 Task: Display the picks of the 2022 Victory Lane Racing NASCAR Cup Series for the race "Drydene 400" on the track "Dover".
Action: Mouse moved to (149, 281)
Screenshot: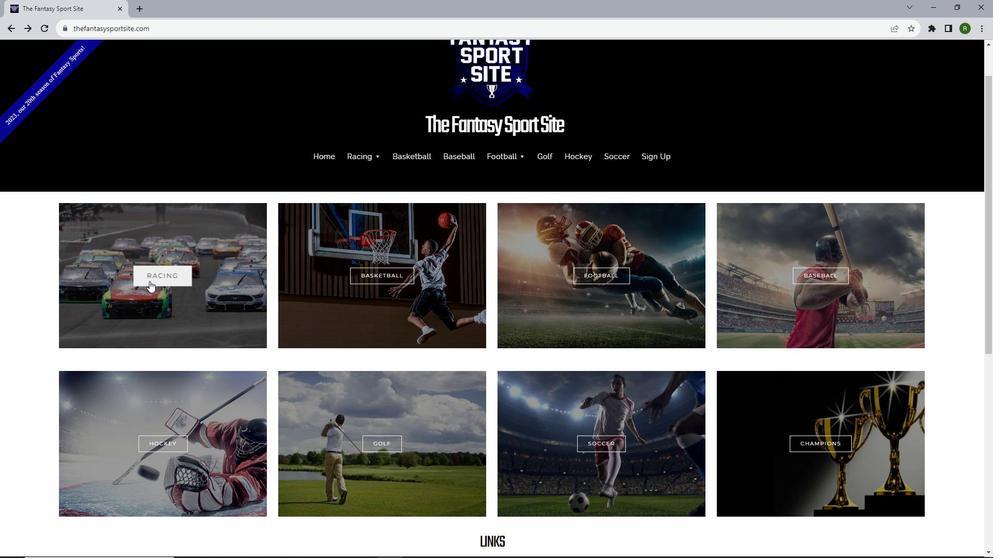 
Action: Mouse pressed left at (149, 281)
Screenshot: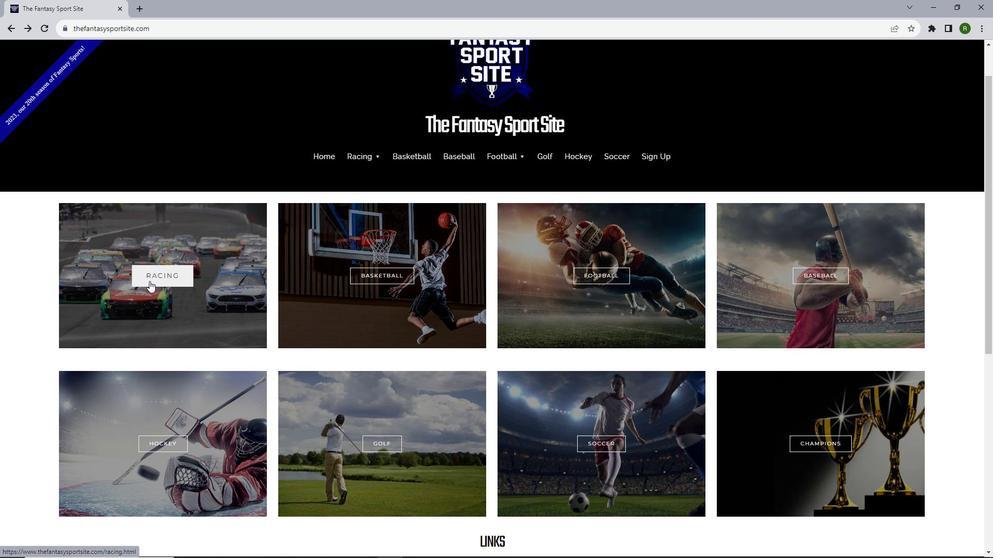
Action: Mouse moved to (226, 454)
Screenshot: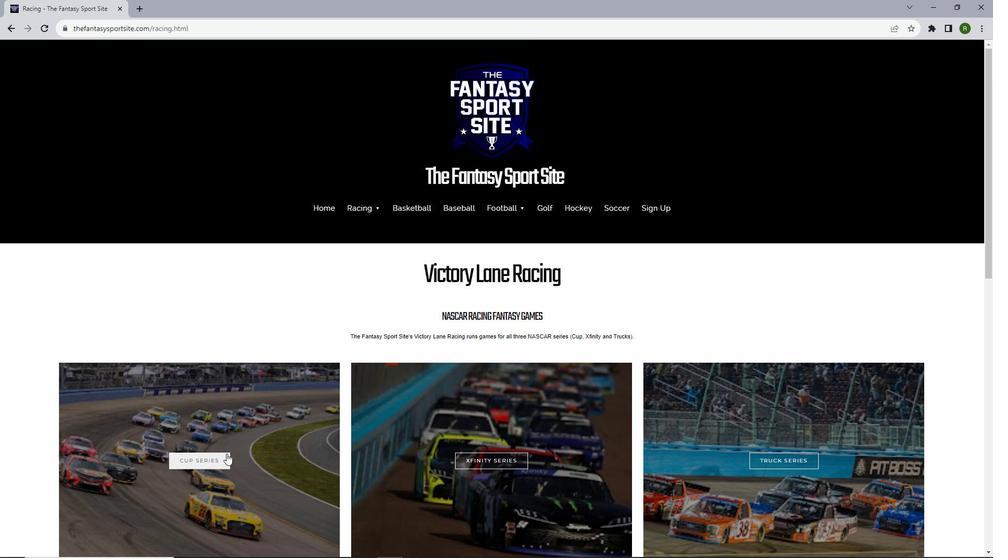 
Action: Mouse pressed left at (226, 454)
Screenshot: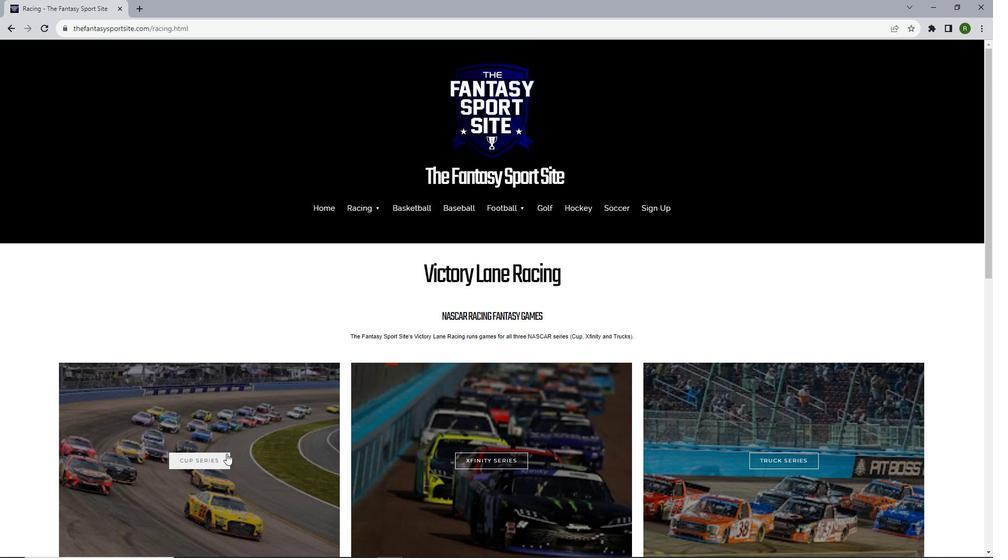 
Action: Mouse moved to (441, 310)
Screenshot: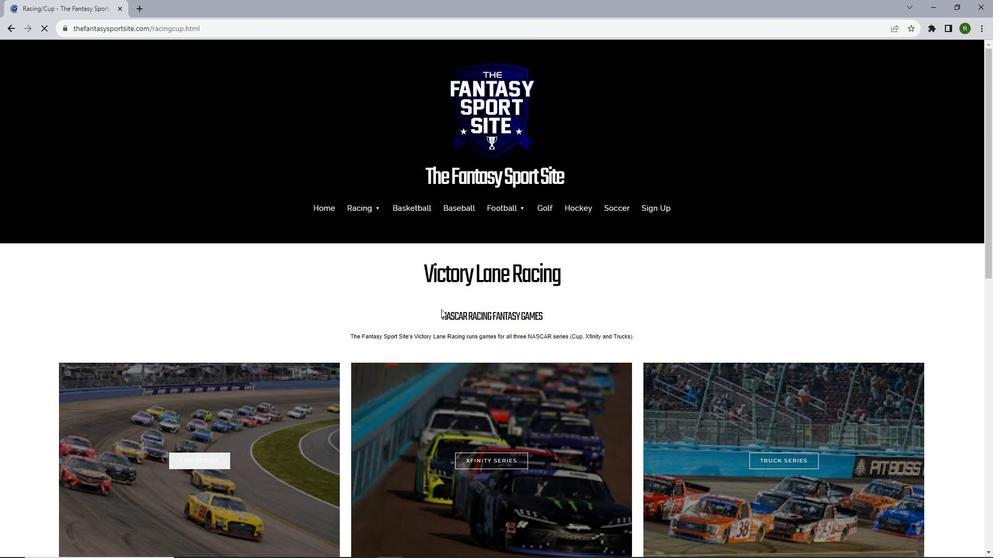 
Action: Mouse scrolled (441, 309) with delta (0, 0)
Screenshot: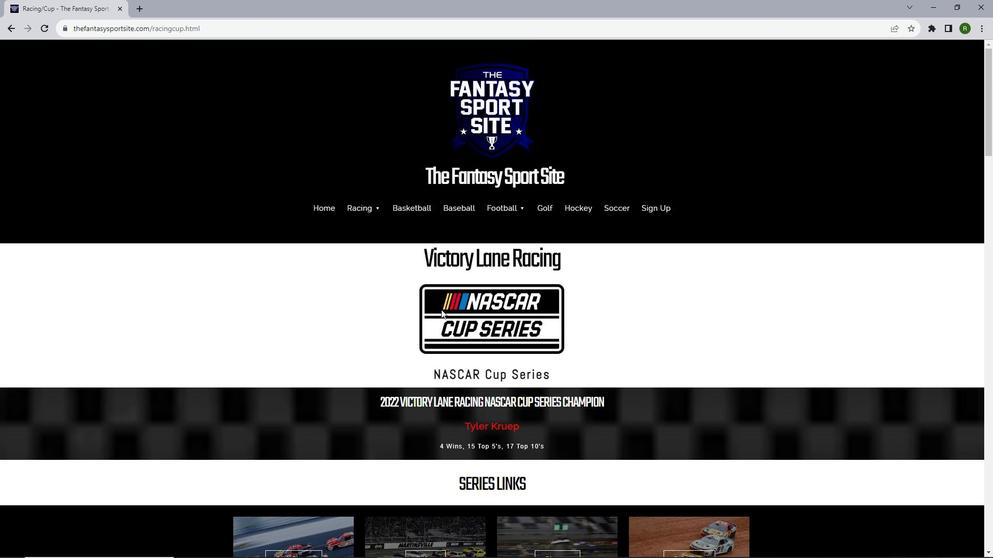 
Action: Mouse scrolled (441, 309) with delta (0, 0)
Screenshot: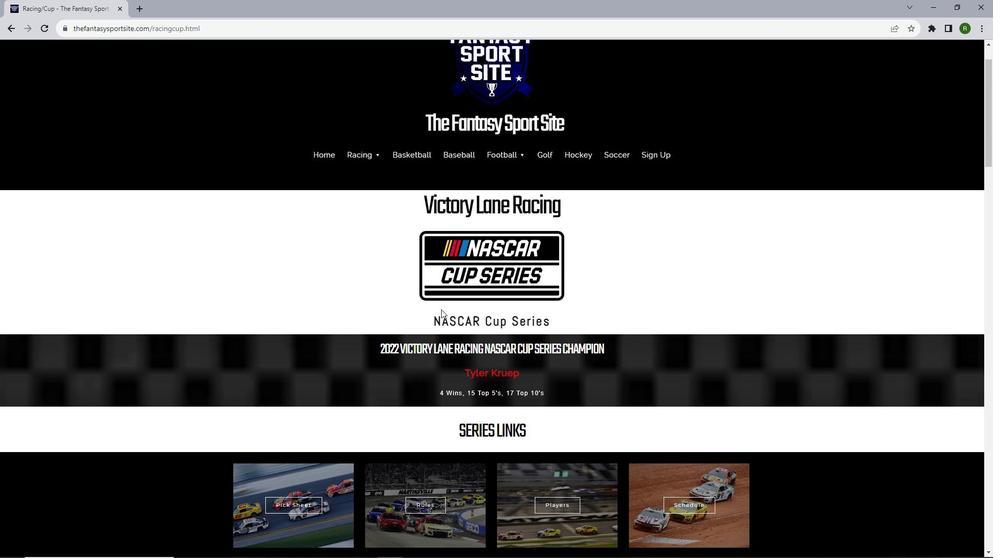 
Action: Mouse scrolled (441, 309) with delta (0, 0)
Screenshot: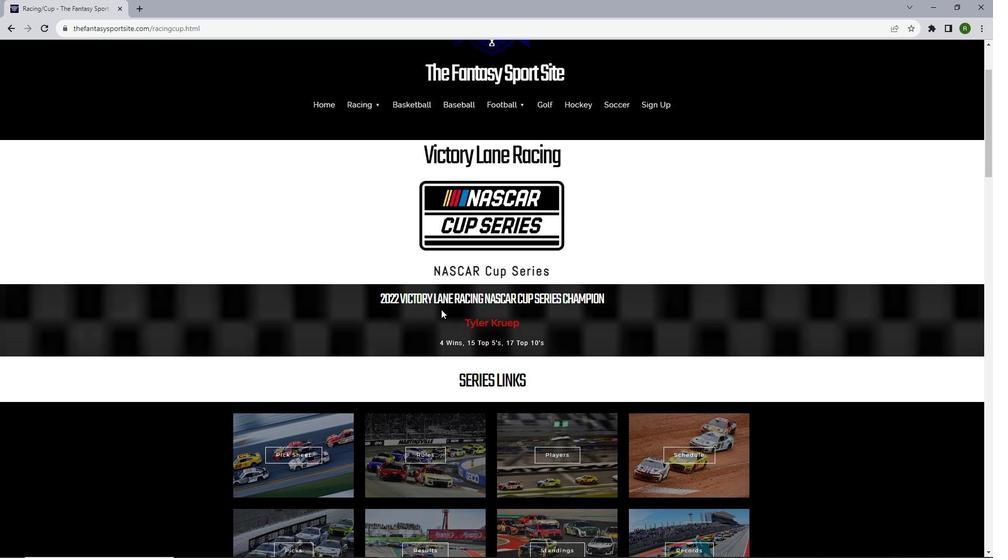 
Action: Mouse scrolled (441, 309) with delta (0, 0)
Screenshot: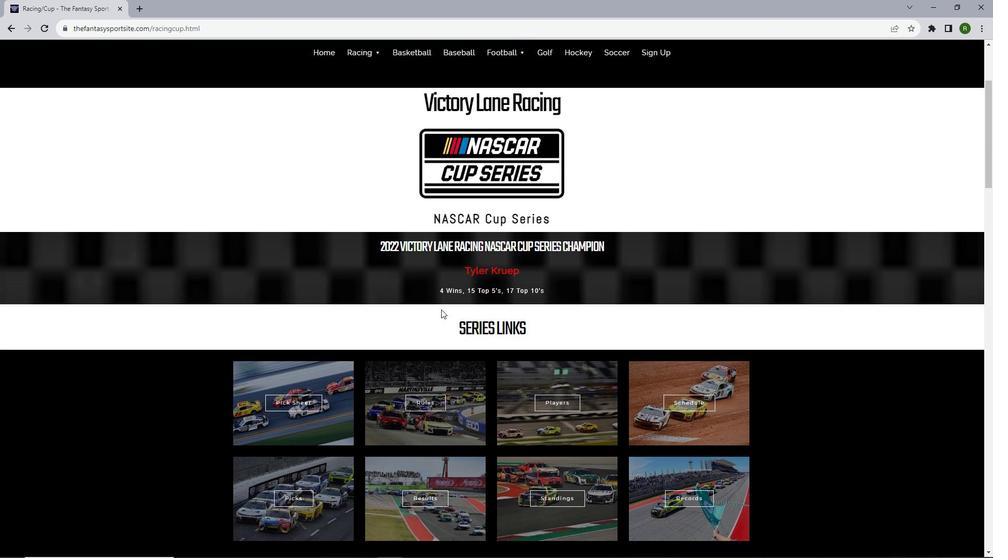 
Action: Mouse scrolled (441, 309) with delta (0, 0)
Screenshot: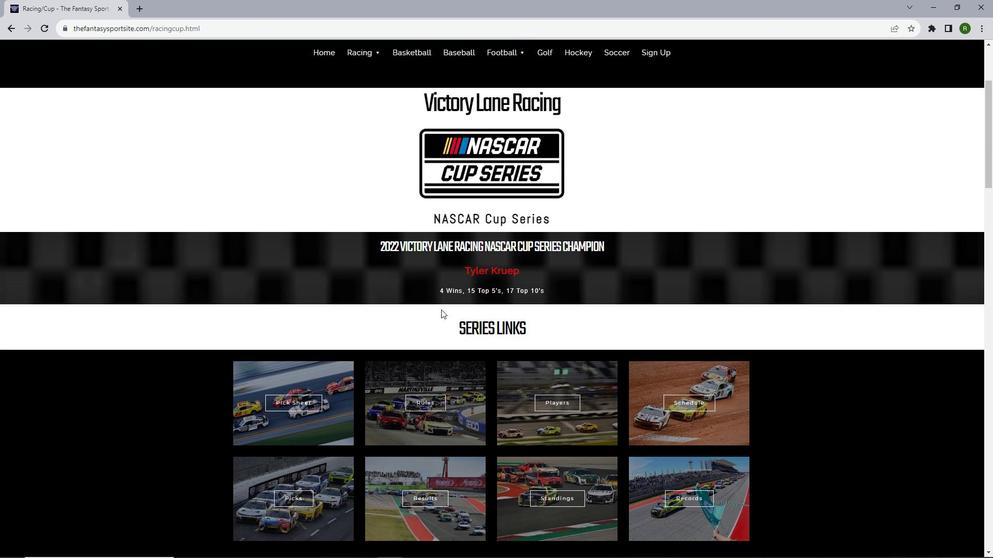 
Action: Mouse moved to (295, 403)
Screenshot: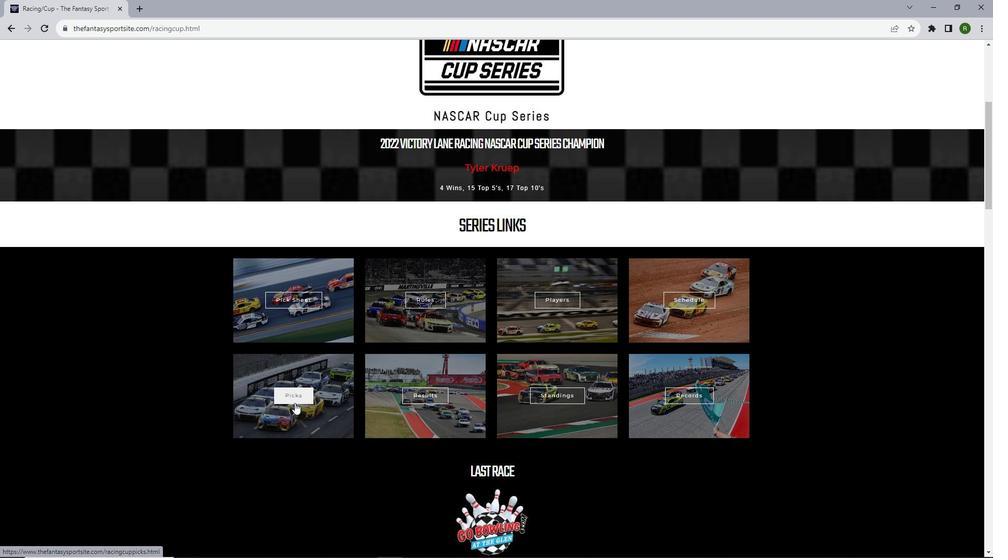 
Action: Mouse pressed left at (295, 403)
Screenshot: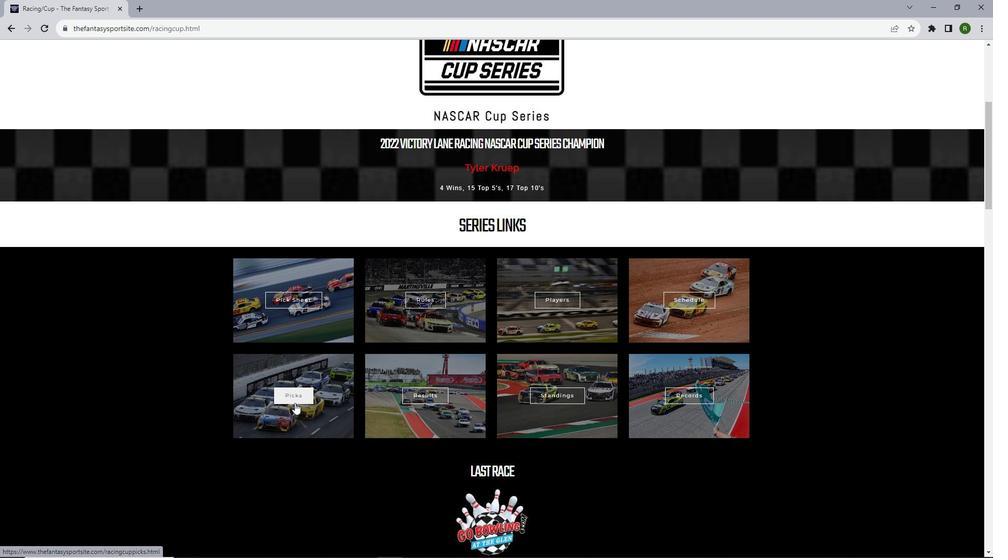 
Action: Mouse moved to (336, 284)
Screenshot: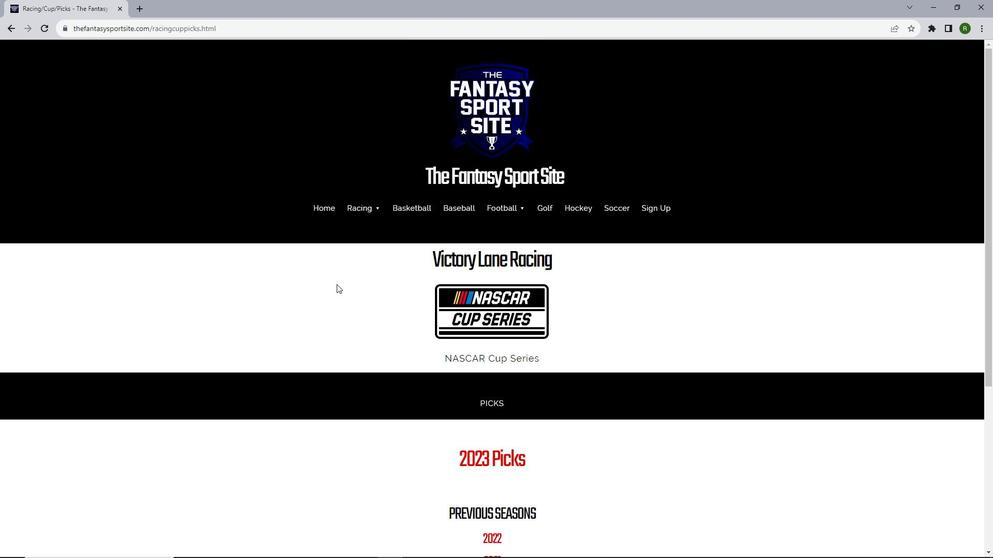 
Action: Mouse scrolled (336, 284) with delta (0, 0)
Screenshot: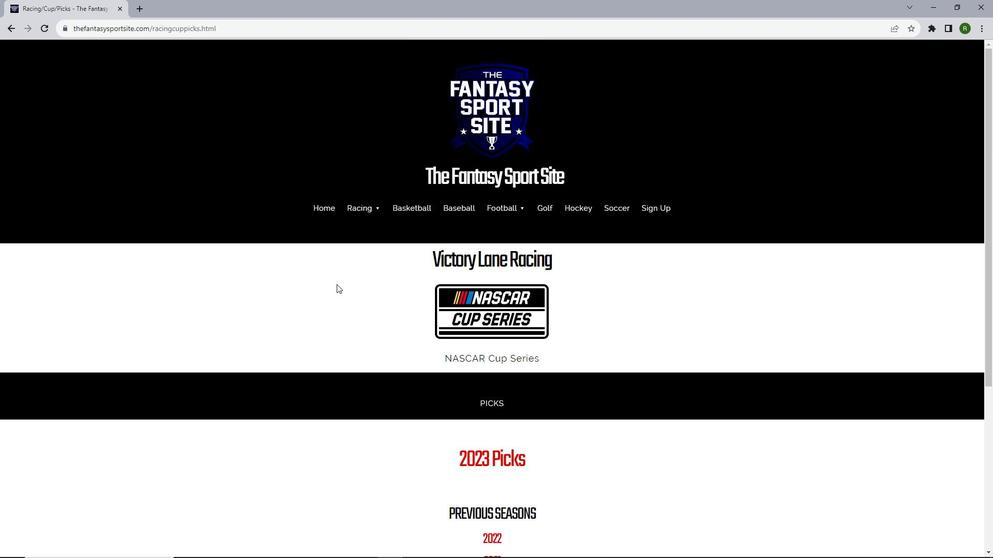 
Action: Mouse moved to (337, 285)
Screenshot: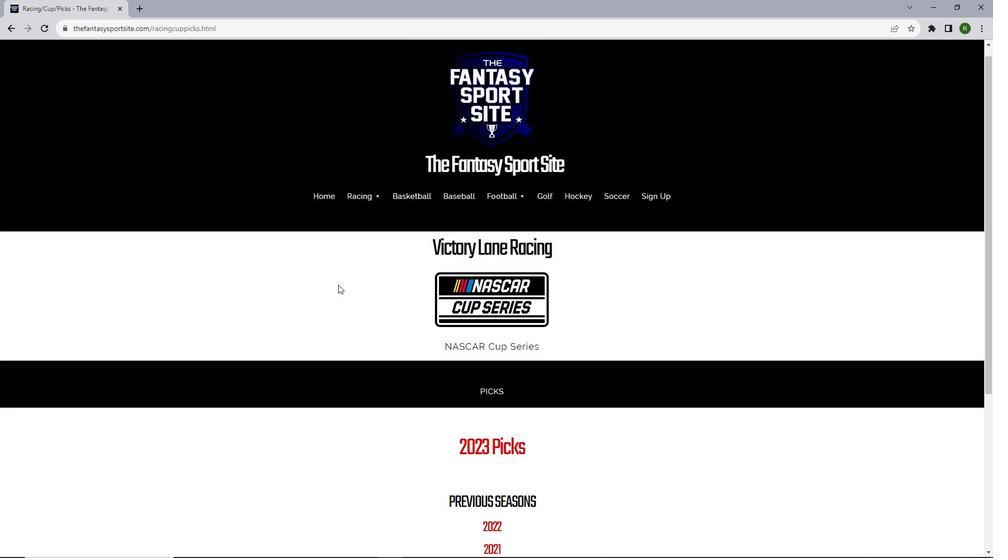 
Action: Mouse scrolled (337, 284) with delta (0, 0)
Screenshot: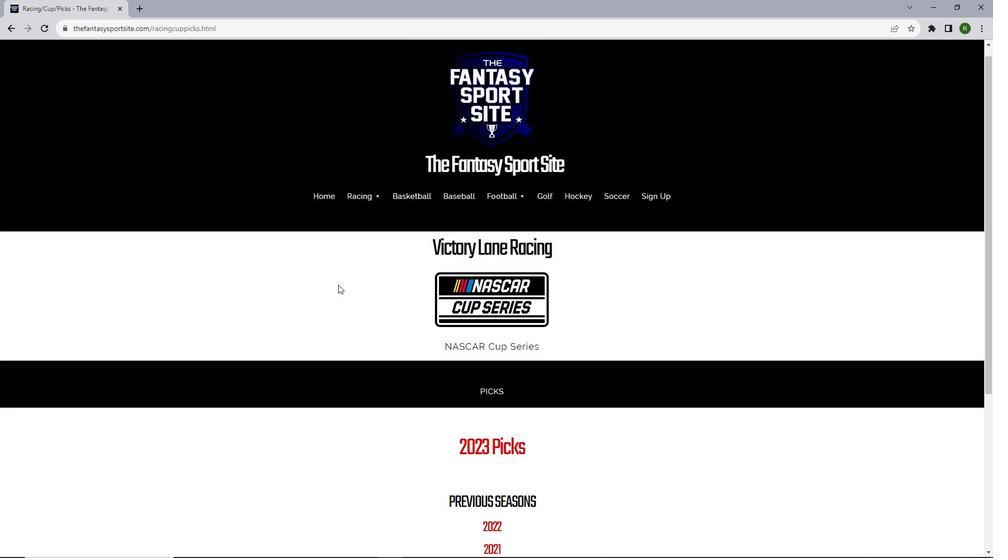 
Action: Mouse moved to (338, 285)
Screenshot: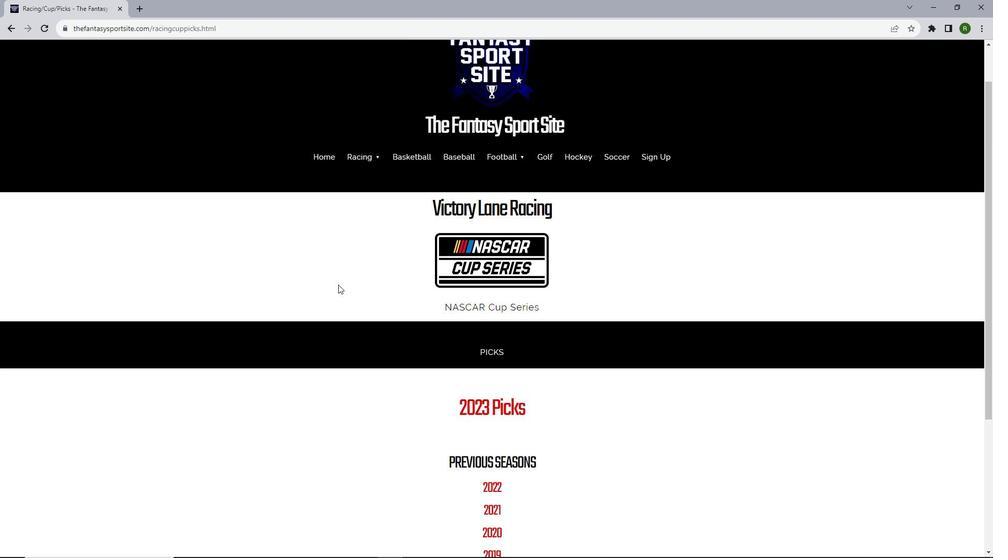 
Action: Mouse scrolled (338, 284) with delta (0, 0)
Screenshot: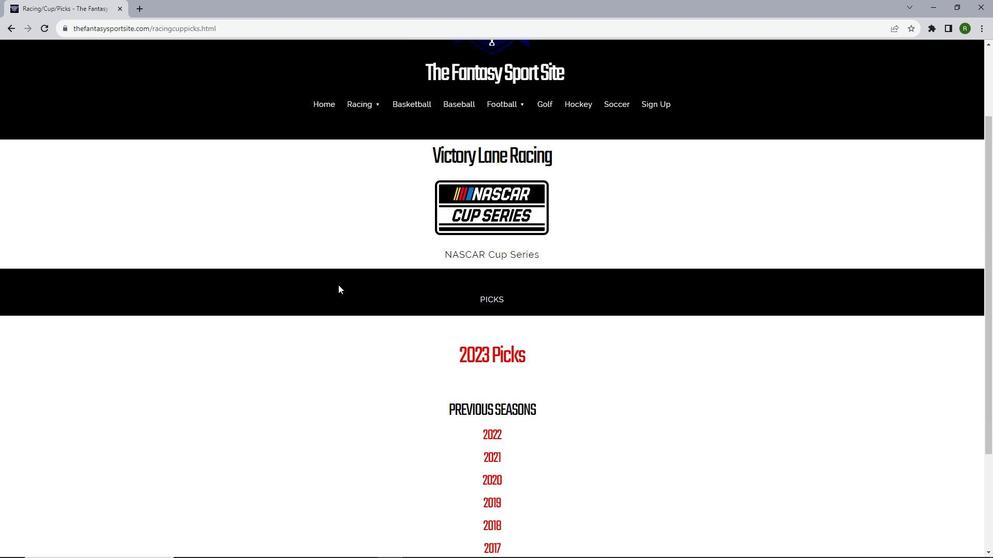 
Action: Mouse scrolled (338, 284) with delta (0, 0)
Screenshot: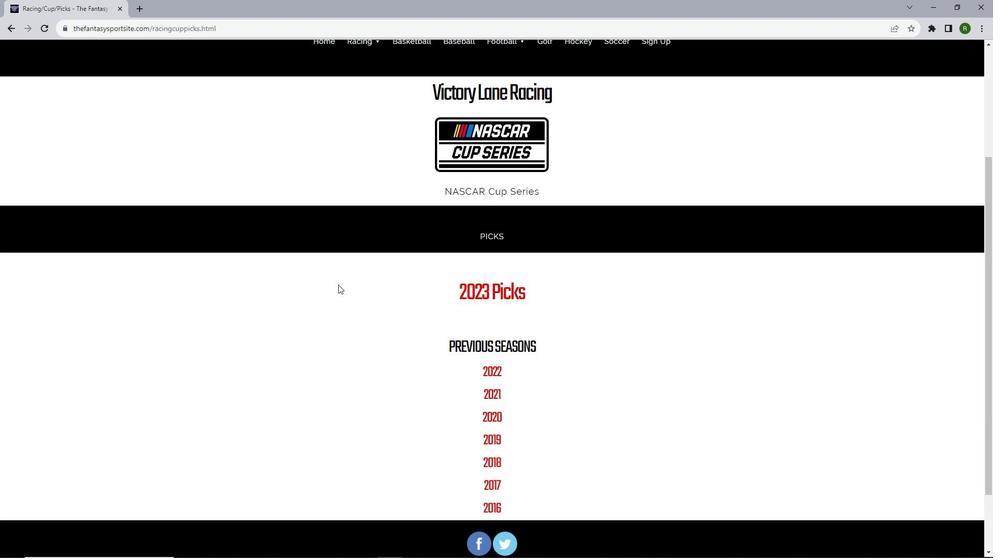 
Action: Mouse moved to (483, 327)
Screenshot: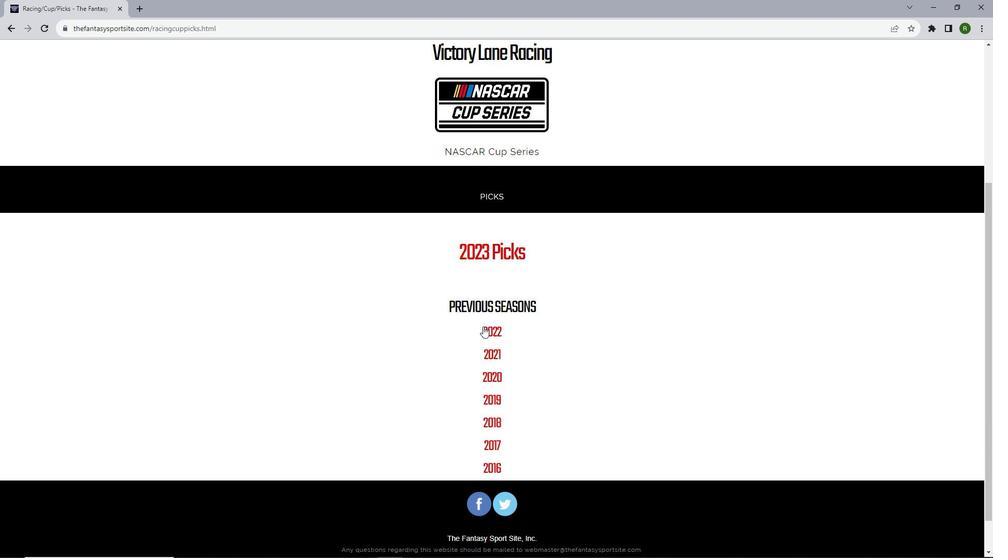 
Action: Mouse pressed left at (483, 327)
Screenshot: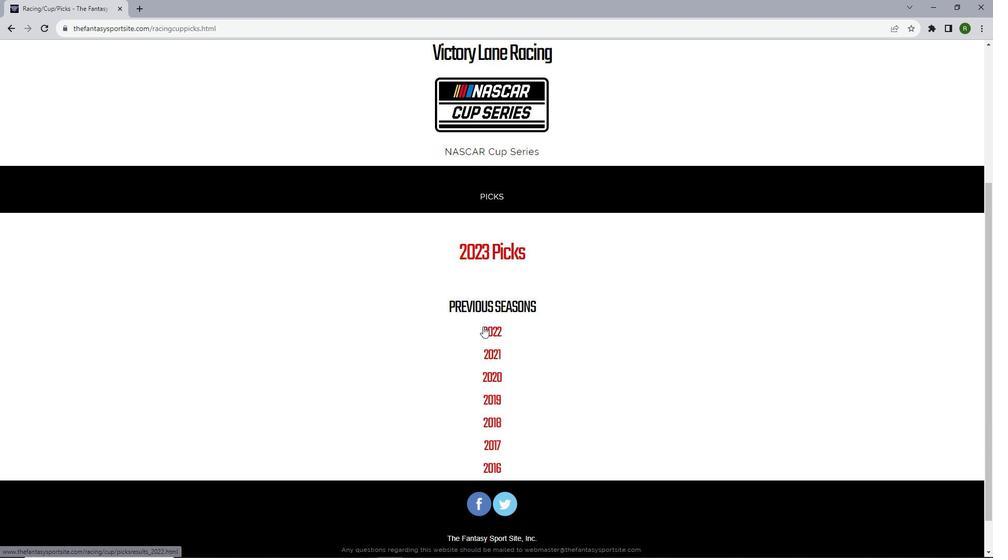 
Action: Mouse moved to (486, 207)
Screenshot: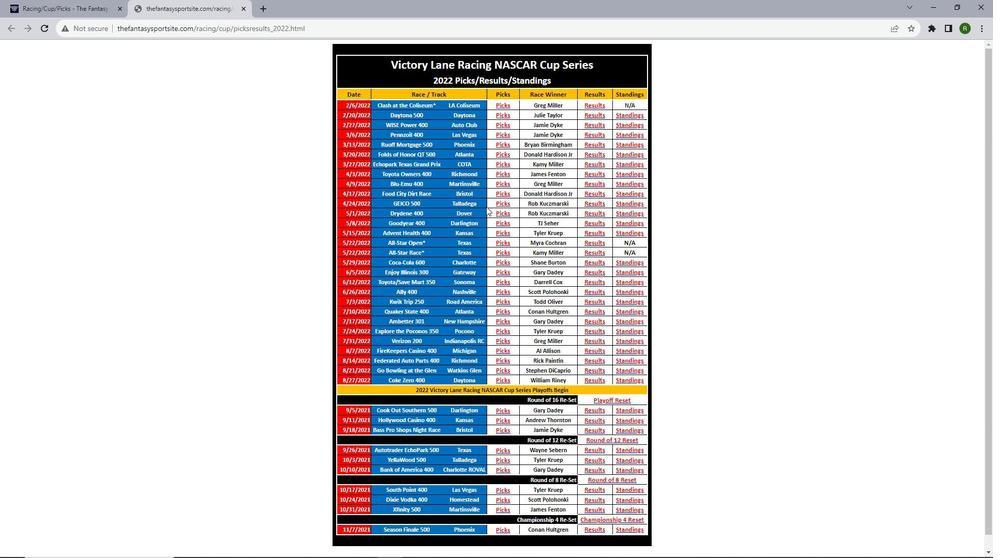 
Action: Mouse scrolled (486, 207) with delta (0, 0)
Screenshot: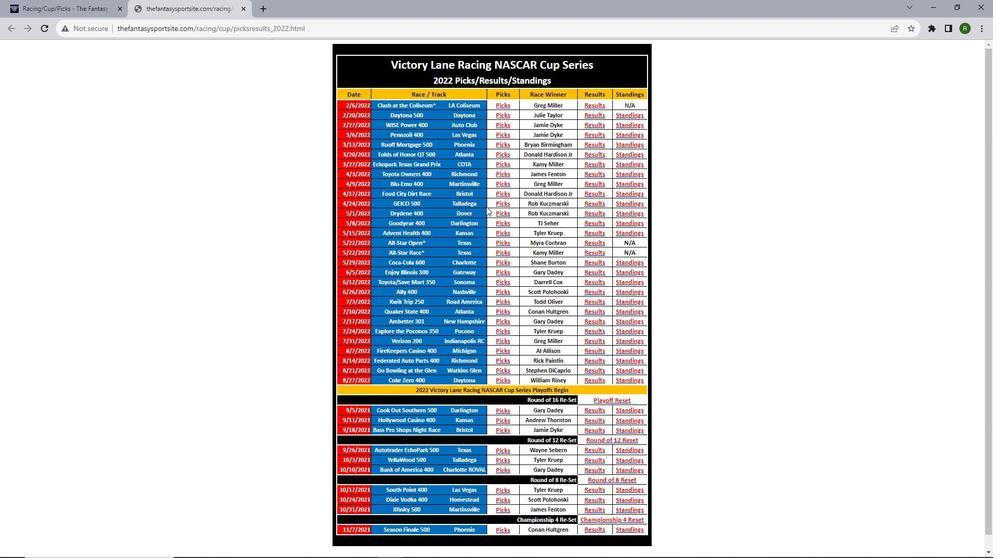 
Action: Mouse scrolled (486, 207) with delta (0, 0)
Screenshot: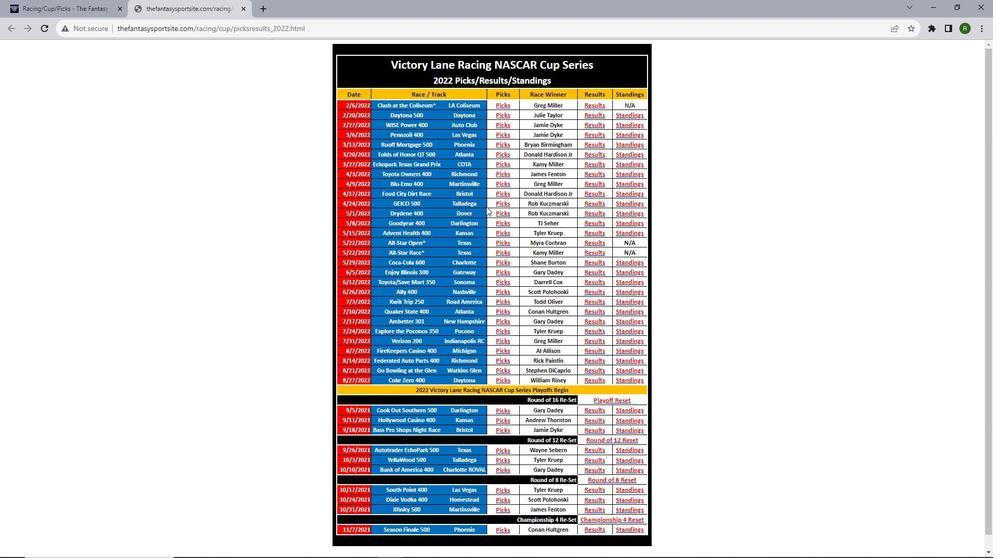 
Action: Mouse moved to (508, 214)
Screenshot: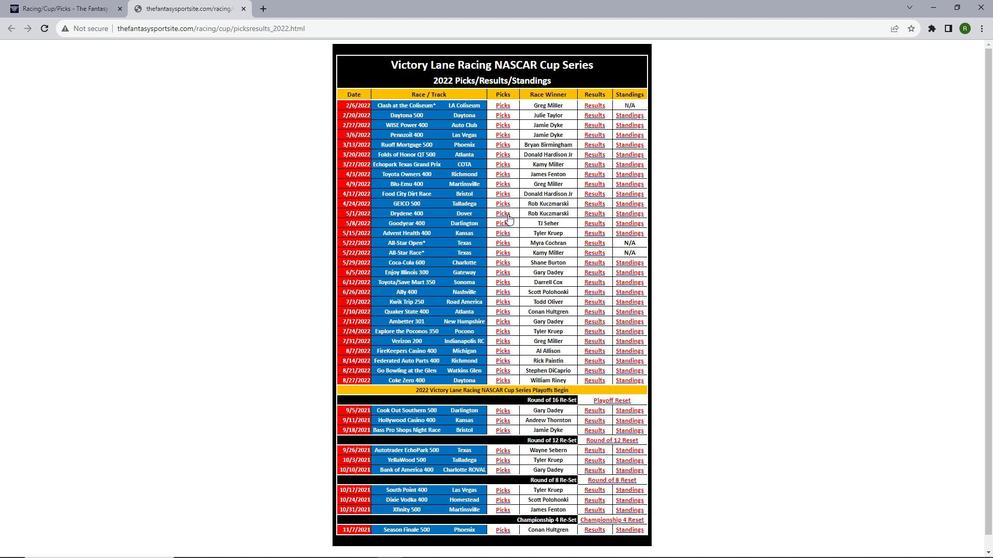
Action: Mouse pressed left at (508, 214)
Screenshot: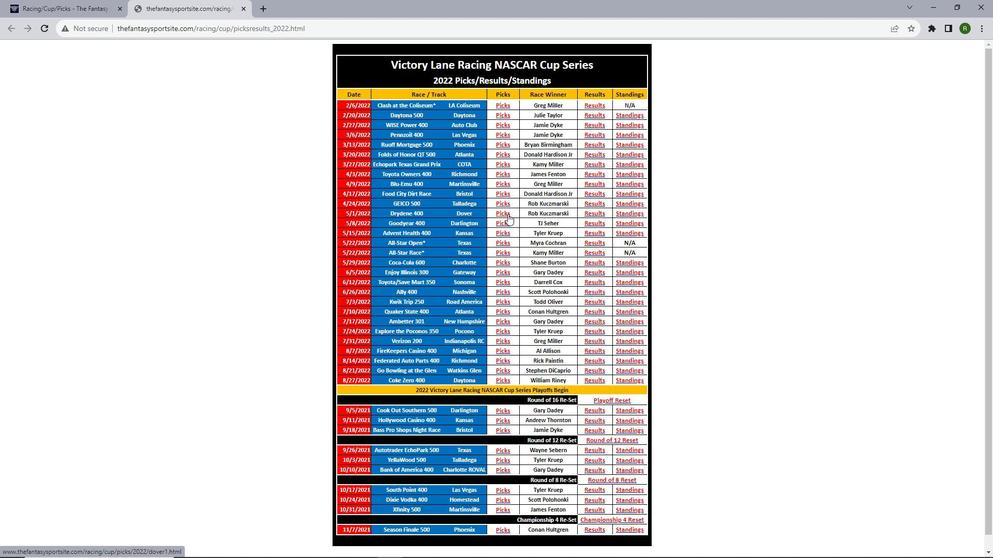 
Action: Mouse scrolled (508, 213) with delta (0, 0)
Screenshot: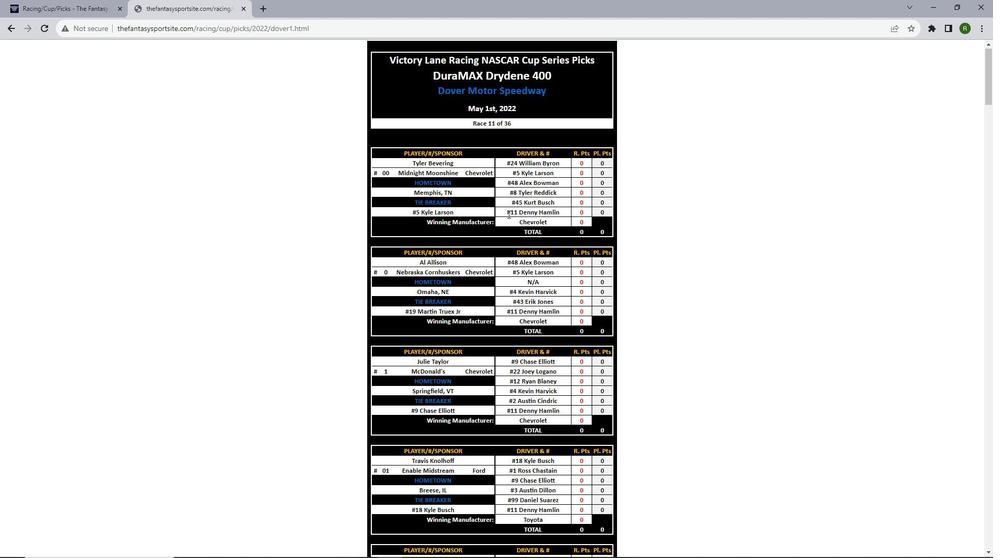 
Action: Mouse scrolled (508, 213) with delta (0, 0)
Screenshot: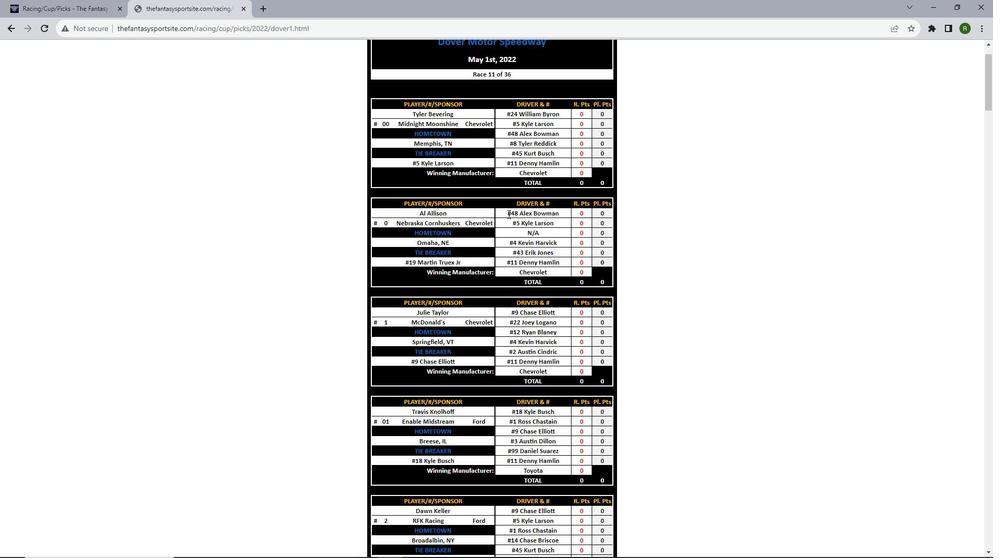 
Action: Mouse scrolled (508, 213) with delta (0, 0)
Screenshot: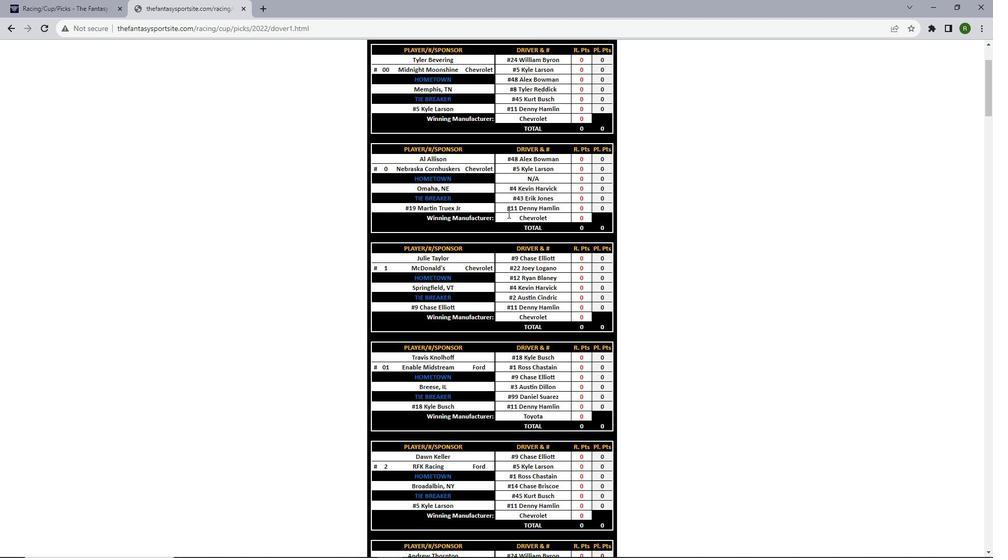 
Action: Mouse scrolled (508, 213) with delta (0, 0)
Screenshot: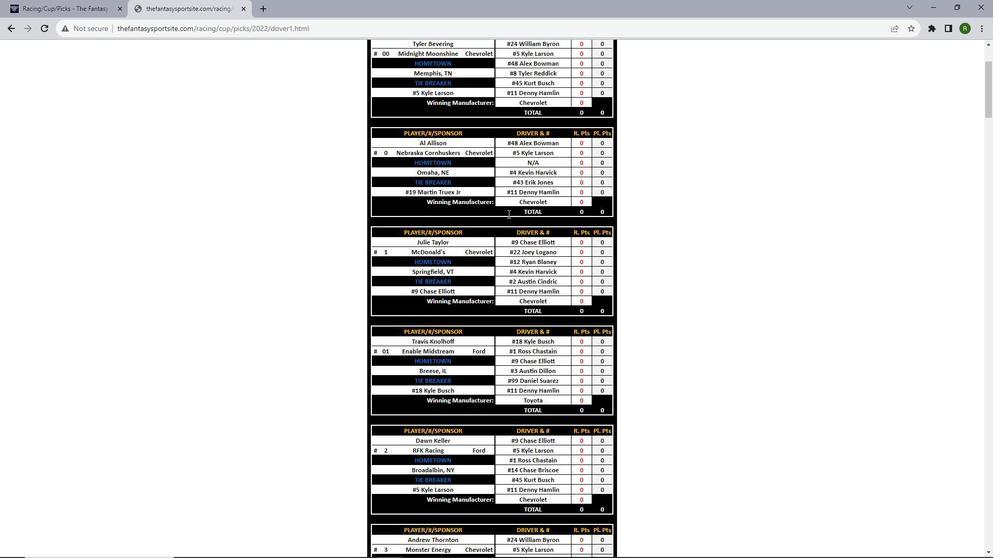 
Action: Mouse scrolled (508, 213) with delta (0, 0)
Screenshot: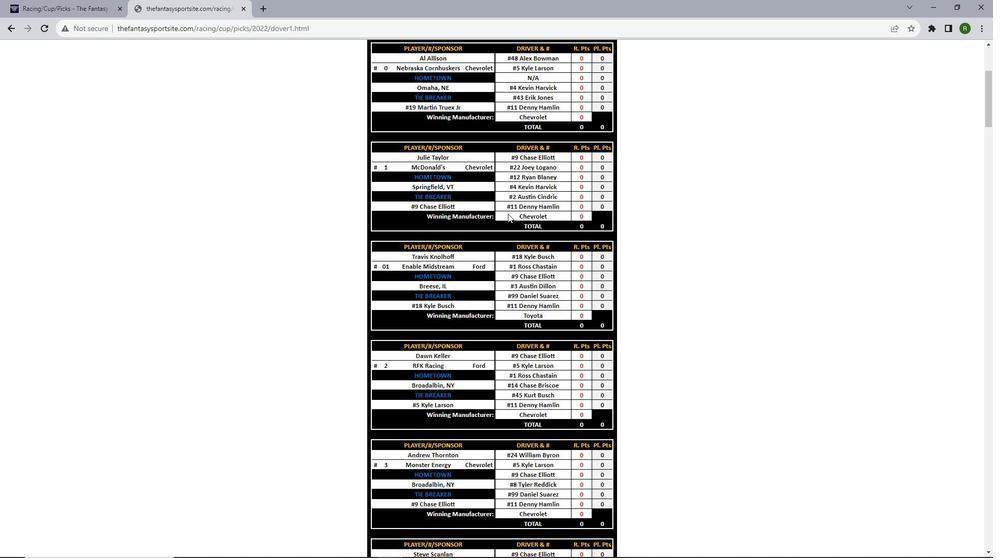 
Action: Mouse scrolled (508, 213) with delta (0, 0)
Screenshot: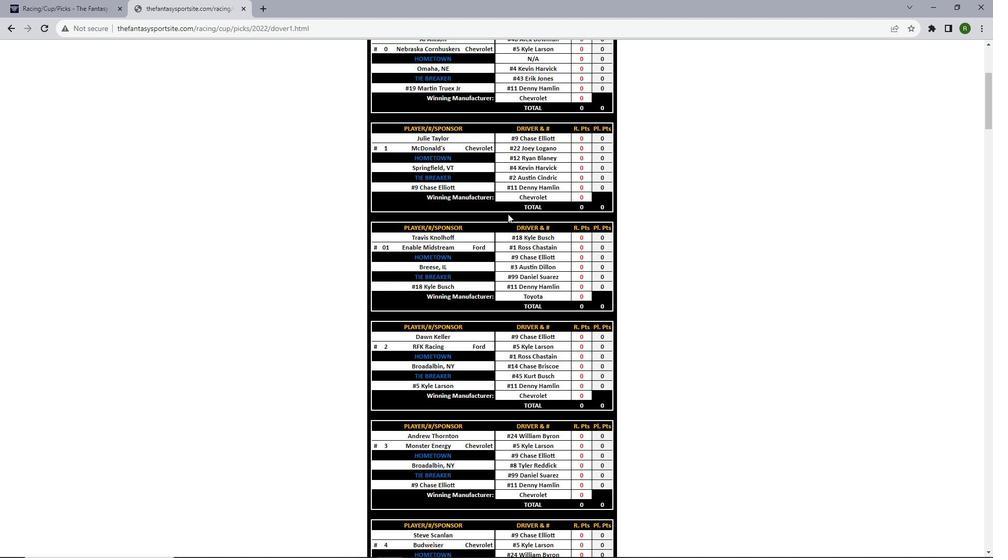 
Action: Mouse scrolled (508, 213) with delta (0, 0)
Screenshot: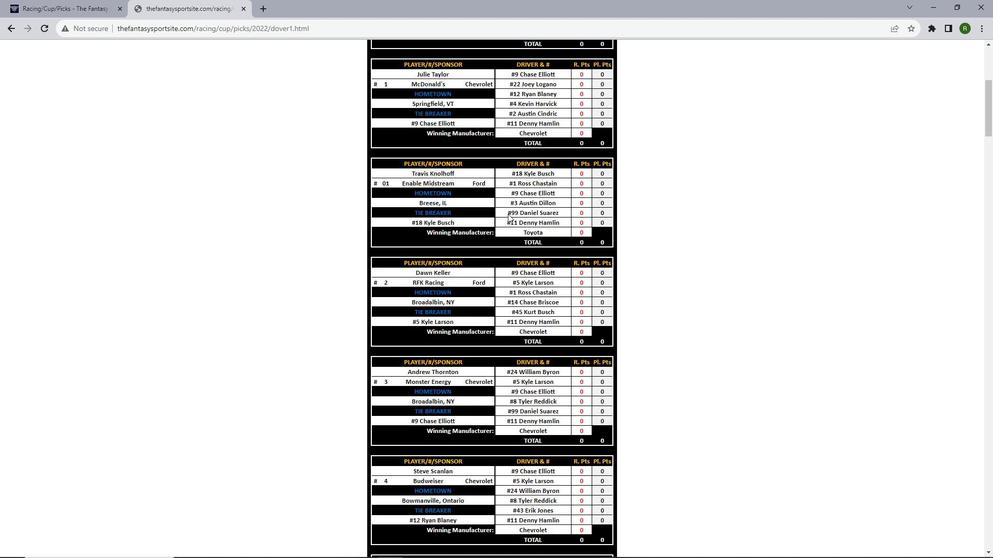 
Action: Mouse scrolled (508, 213) with delta (0, 0)
Screenshot: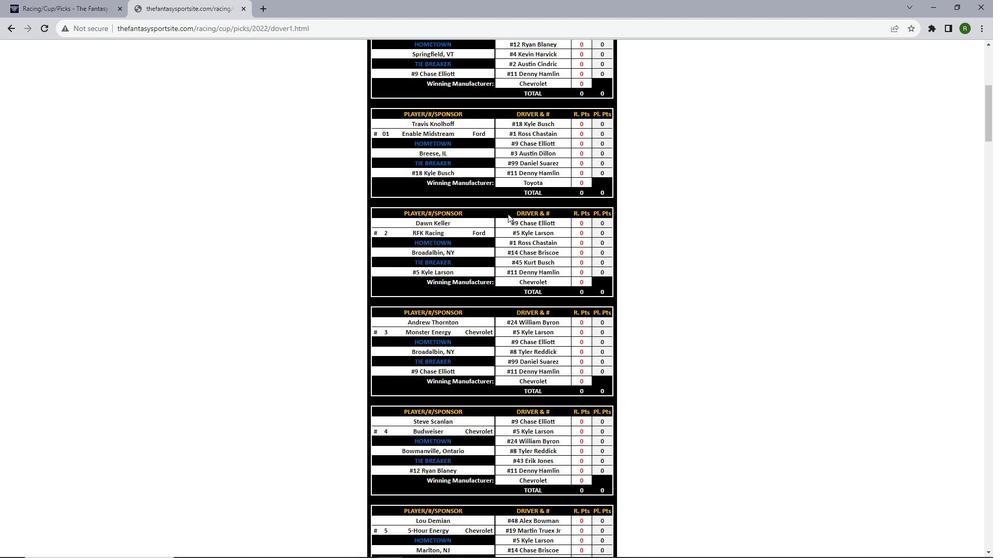 
Action: Mouse scrolled (508, 213) with delta (0, 0)
Screenshot: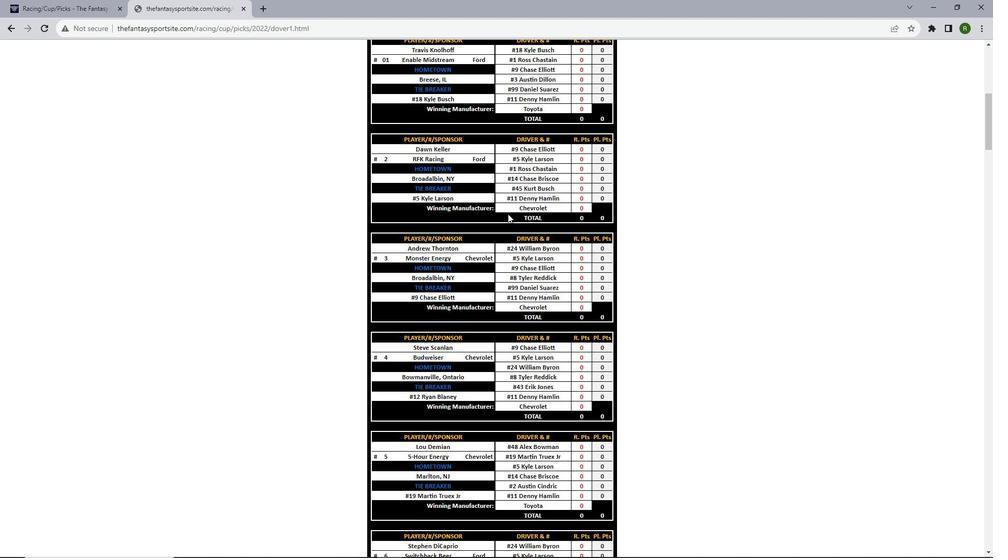 
Action: Mouse scrolled (508, 213) with delta (0, 0)
Screenshot: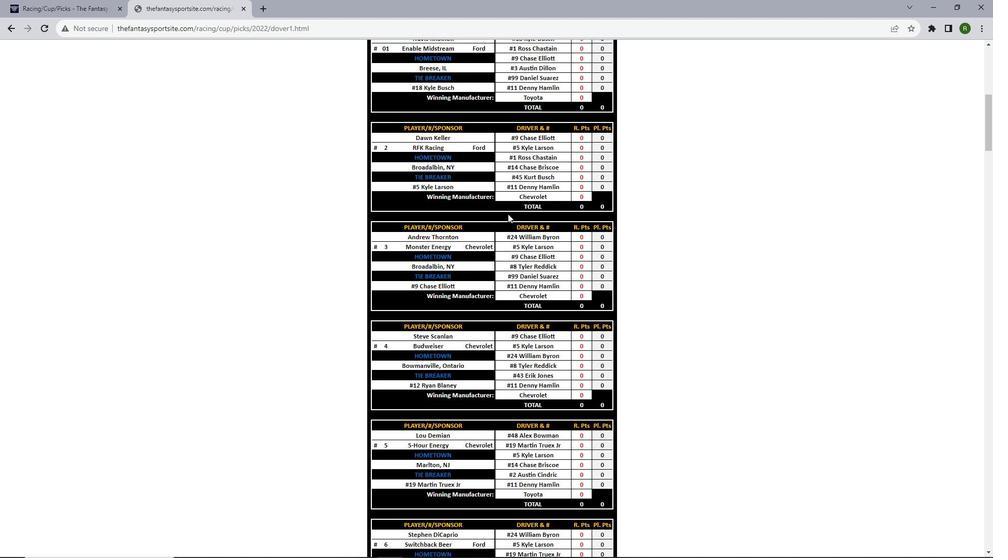 
Action: Mouse scrolled (508, 213) with delta (0, 0)
Screenshot: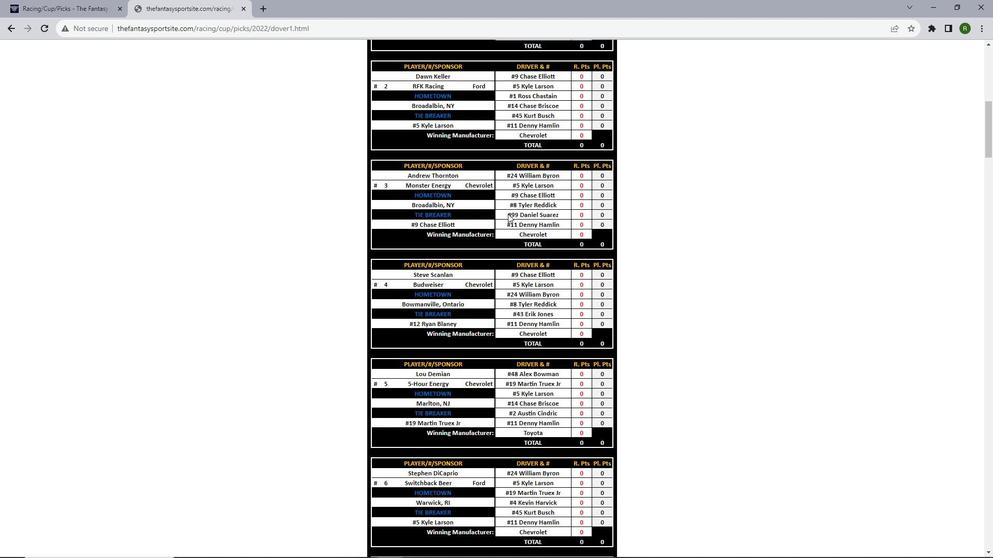 
Action: Mouse scrolled (508, 213) with delta (0, 0)
Screenshot: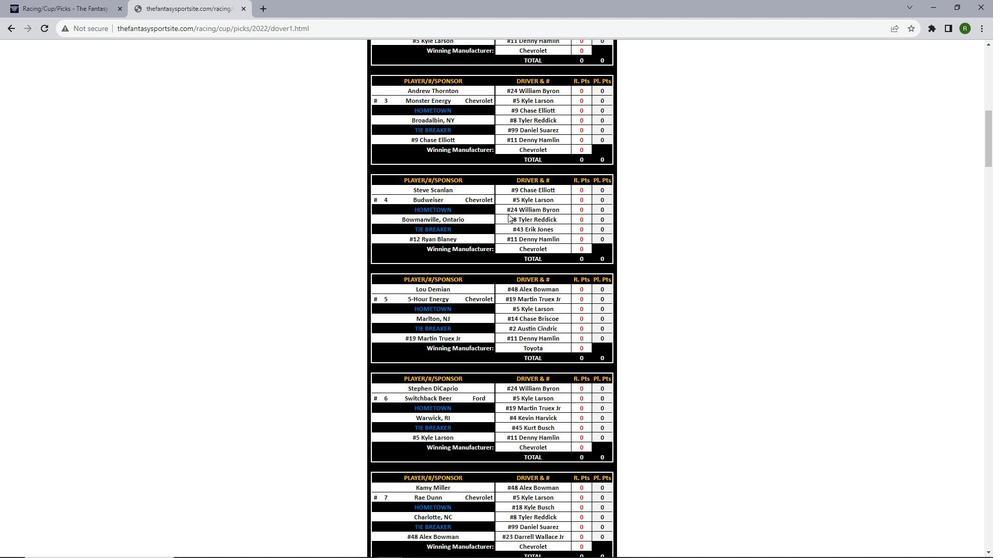 
Action: Mouse scrolled (508, 213) with delta (0, 0)
Screenshot: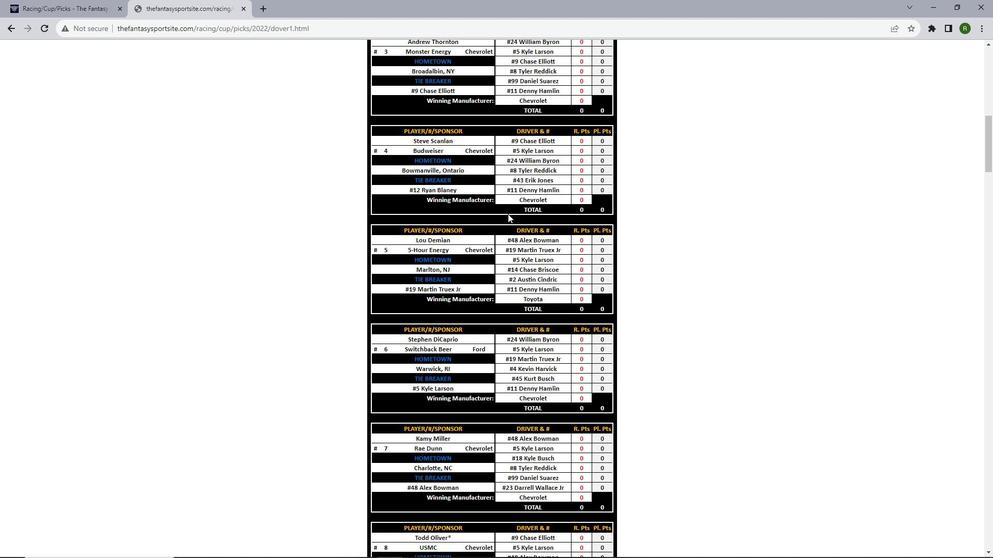 
Action: Mouse scrolled (508, 213) with delta (0, 0)
Screenshot: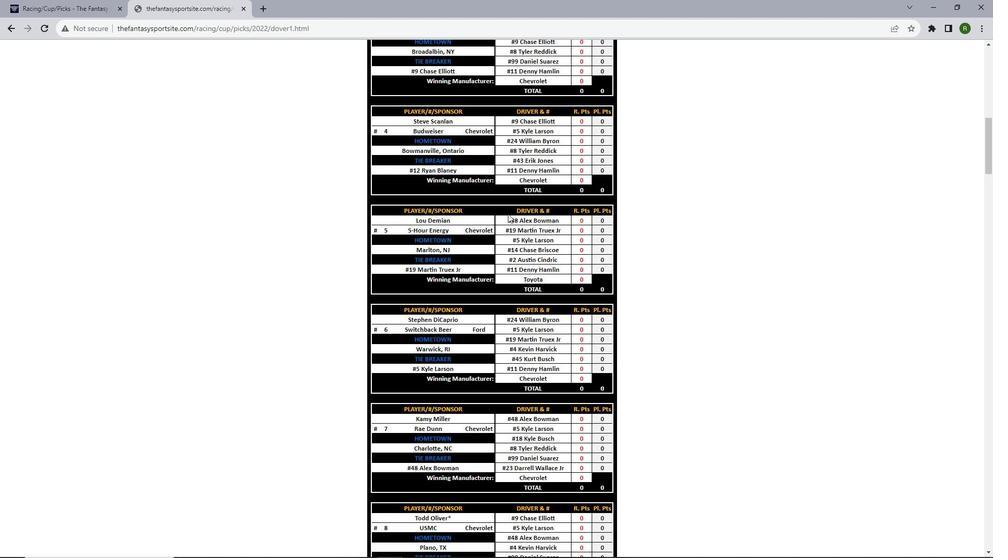 
Action: Mouse scrolled (508, 213) with delta (0, 0)
Screenshot: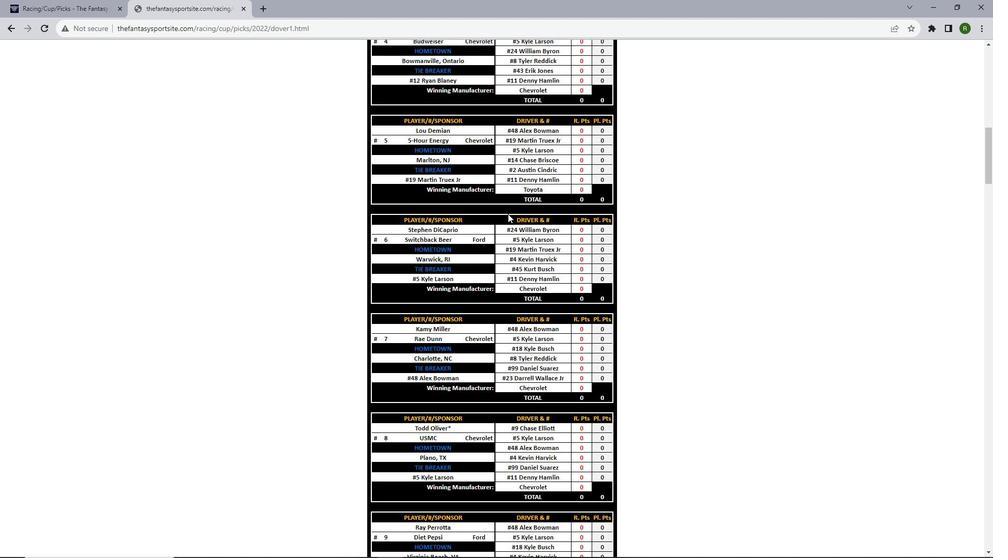
Action: Mouse scrolled (508, 213) with delta (0, 0)
Screenshot: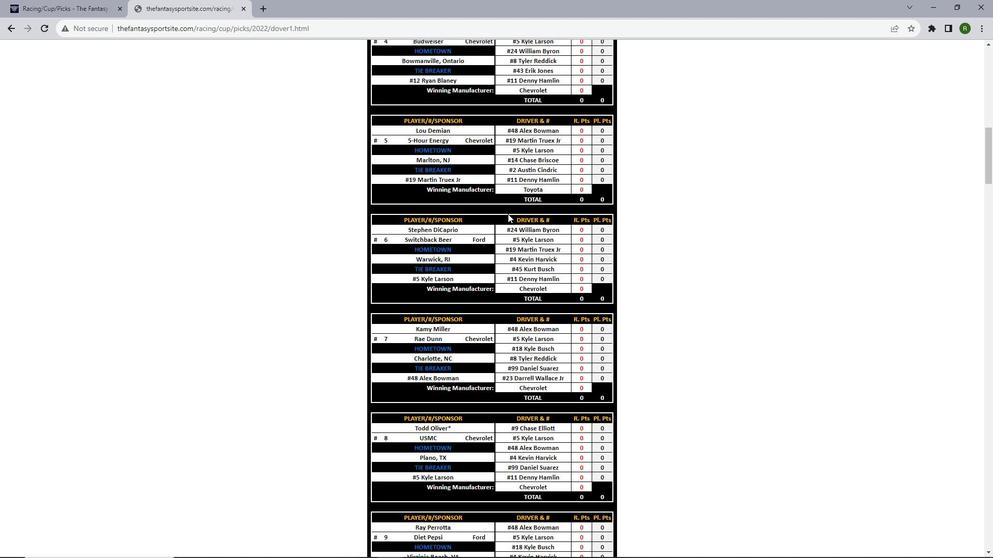 
Action: Mouse scrolled (508, 213) with delta (0, 0)
Screenshot: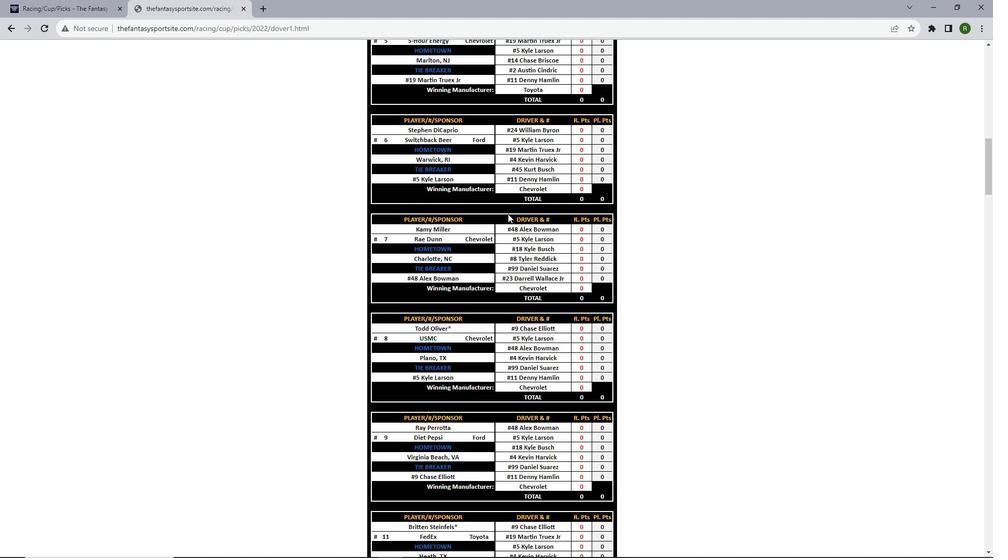 
Action: Mouse scrolled (508, 213) with delta (0, 0)
Screenshot: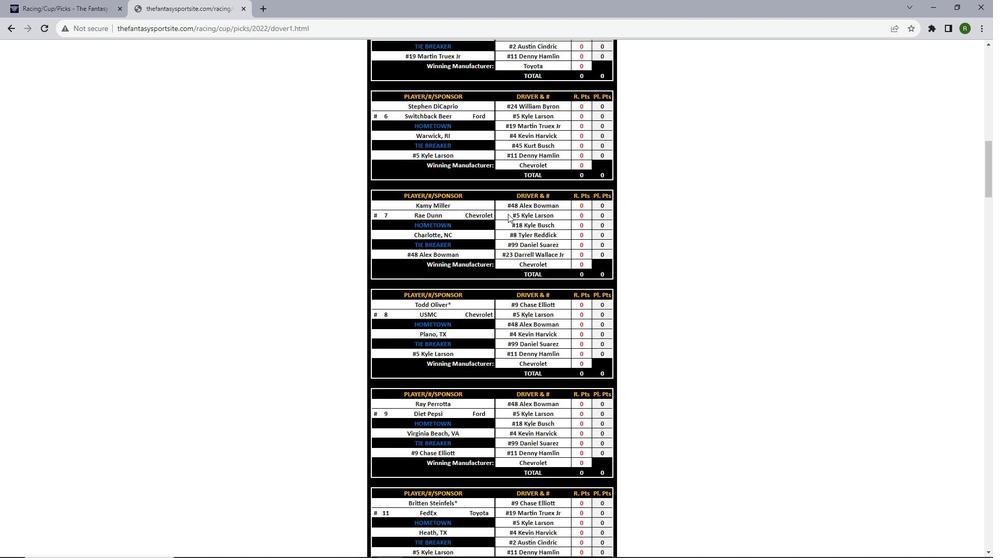 
Action: Mouse scrolled (508, 213) with delta (0, 0)
Screenshot: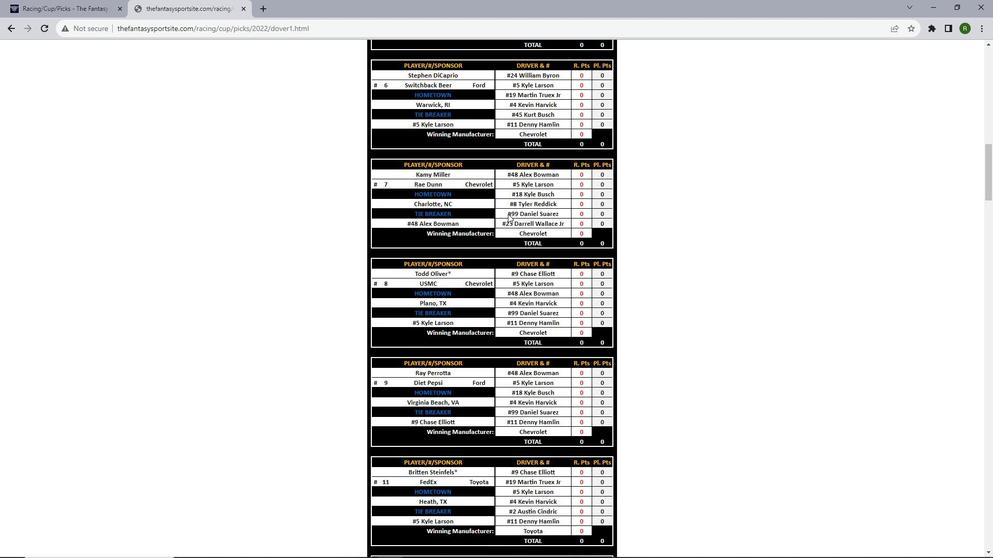 
Action: Mouse scrolled (508, 213) with delta (0, 0)
Screenshot: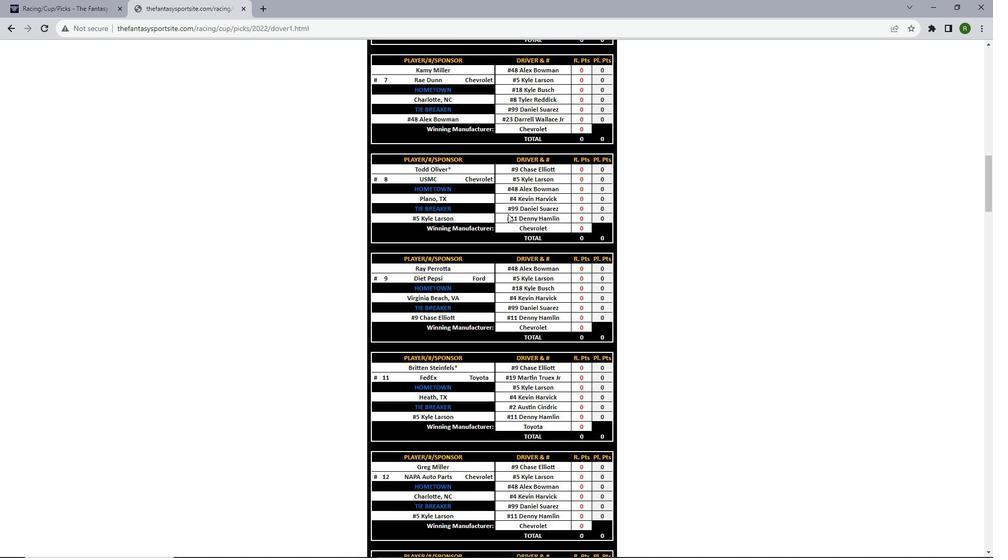 
Action: Mouse scrolled (508, 213) with delta (0, 0)
Screenshot: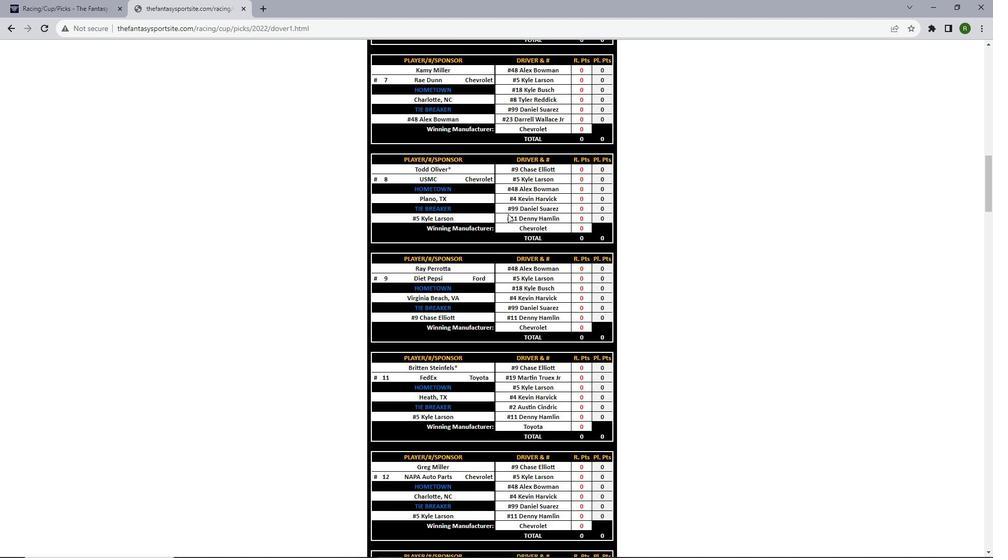 
Action: Mouse scrolled (508, 213) with delta (0, 0)
Screenshot: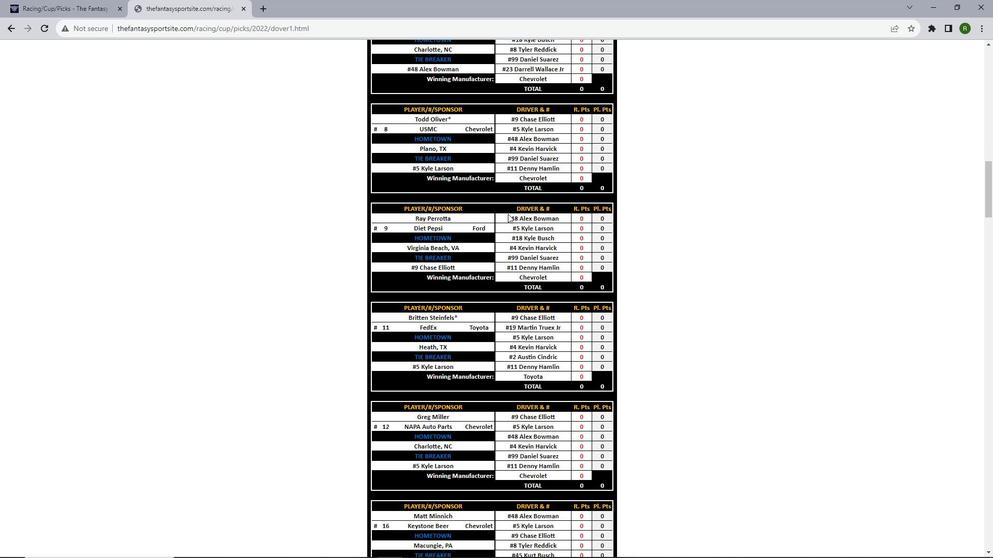 
Action: Mouse scrolled (508, 213) with delta (0, 0)
Screenshot: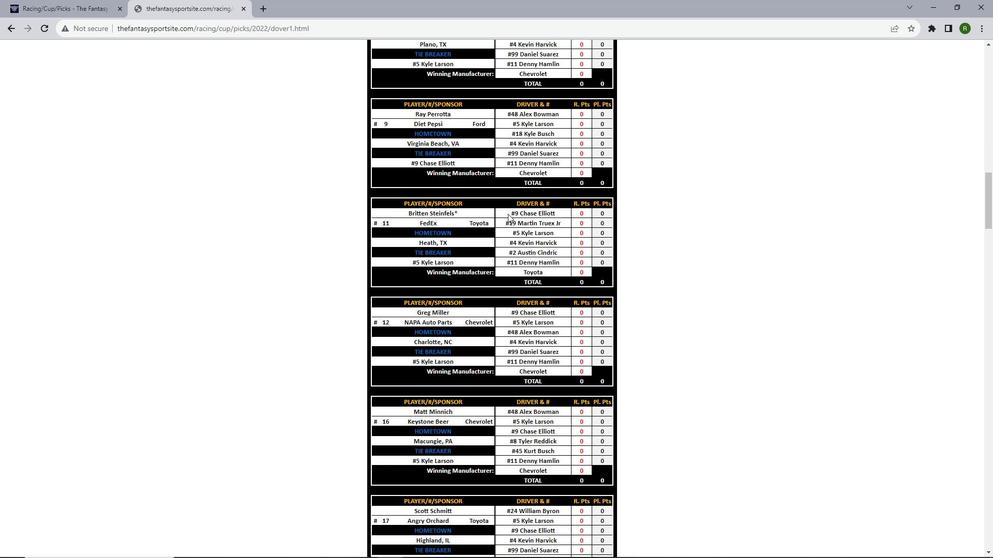 
Action: Mouse scrolled (508, 213) with delta (0, 0)
Screenshot: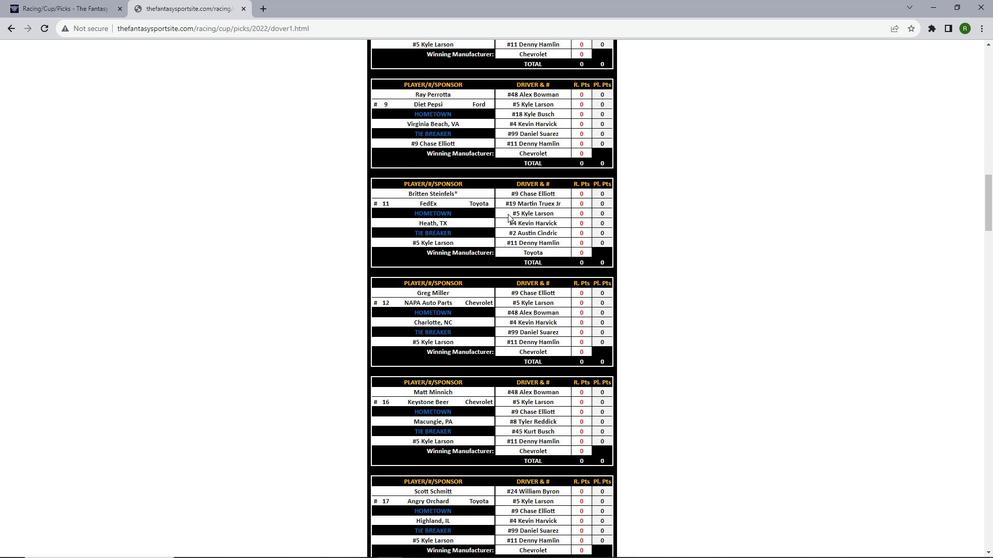 
Action: Mouse scrolled (508, 213) with delta (0, 0)
Screenshot: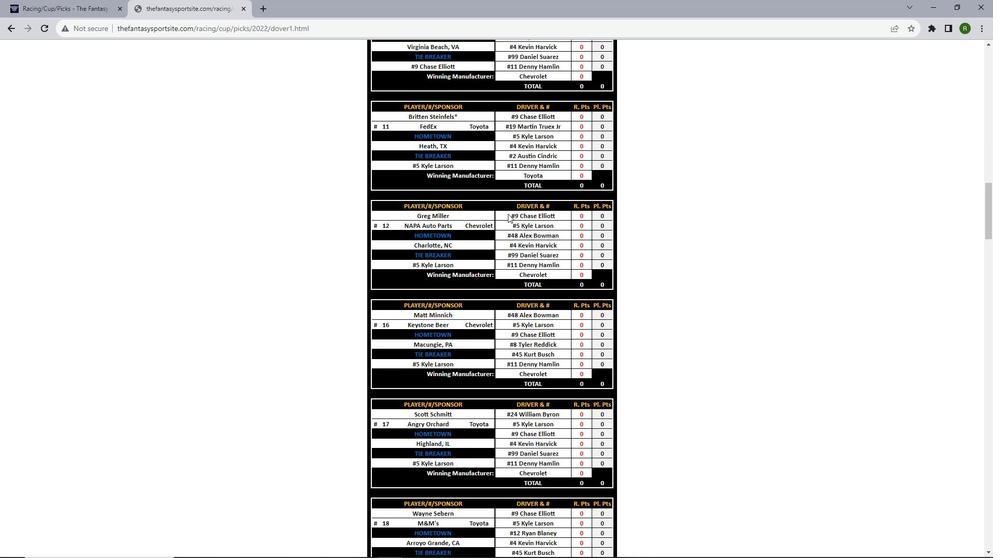 
Action: Mouse scrolled (508, 213) with delta (0, 0)
Screenshot: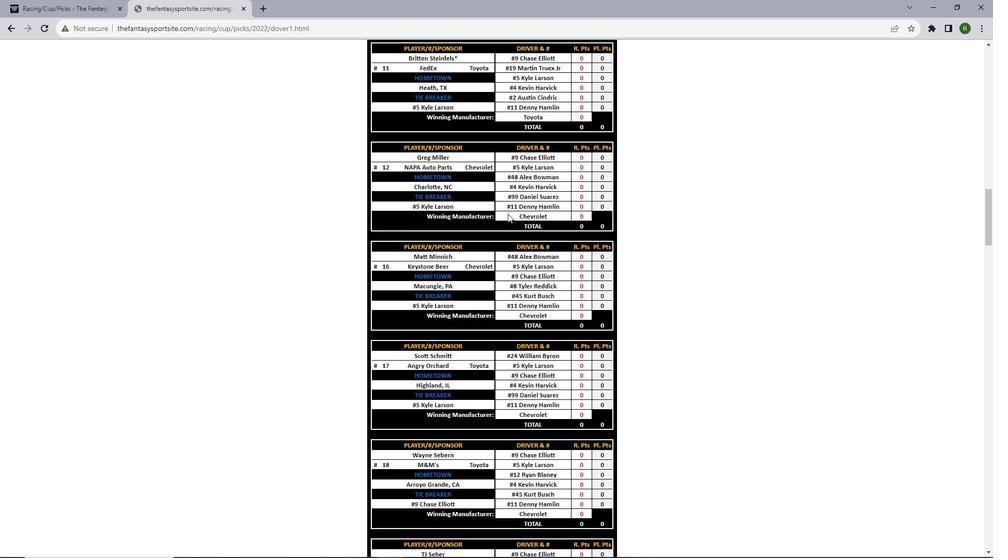 
Action: Mouse scrolled (508, 213) with delta (0, 0)
Screenshot: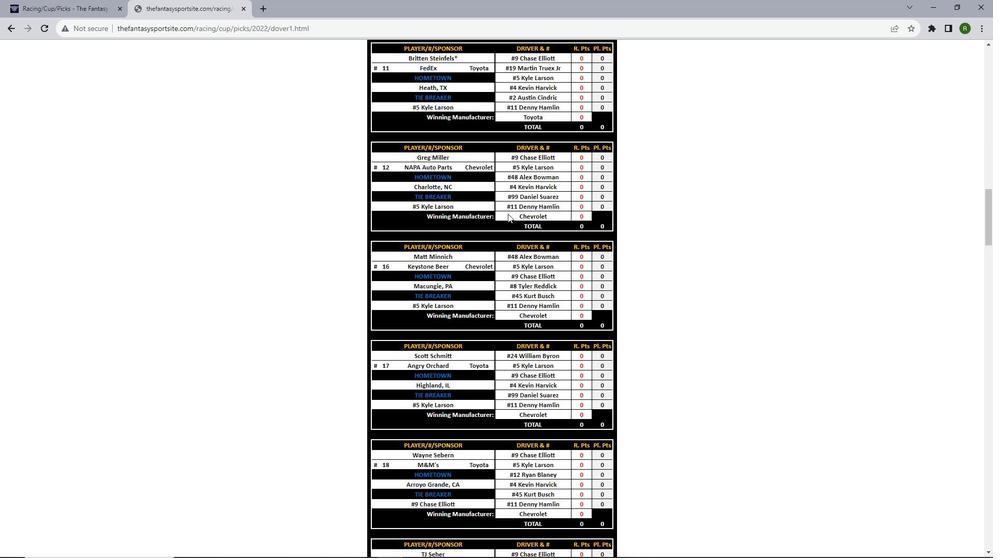 
Action: Mouse scrolled (508, 213) with delta (0, 0)
Screenshot: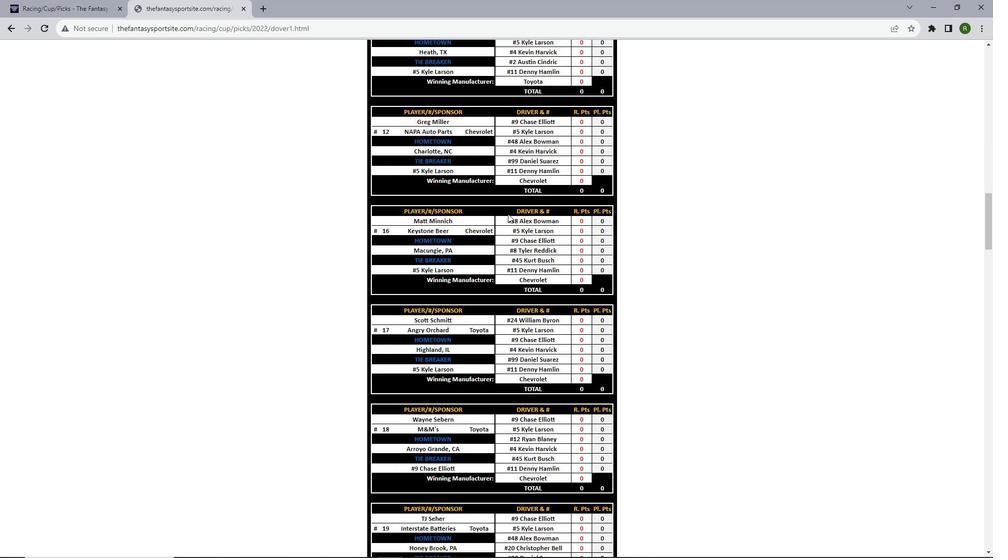 
Action: Mouse scrolled (508, 213) with delta (0, 0)
Screenshot: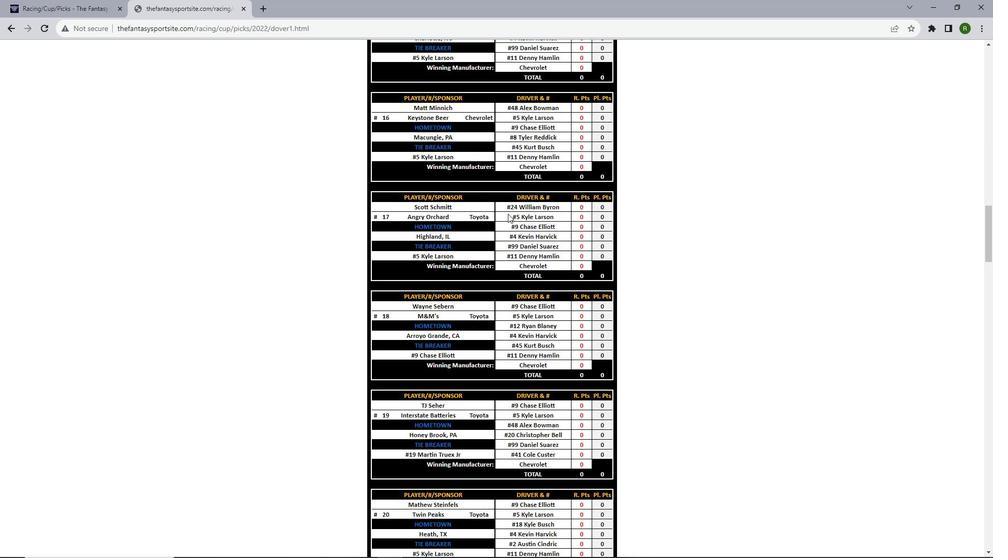 
Action: Mouse scrolled (508, 213) with delta (0, 0)
Screenshot: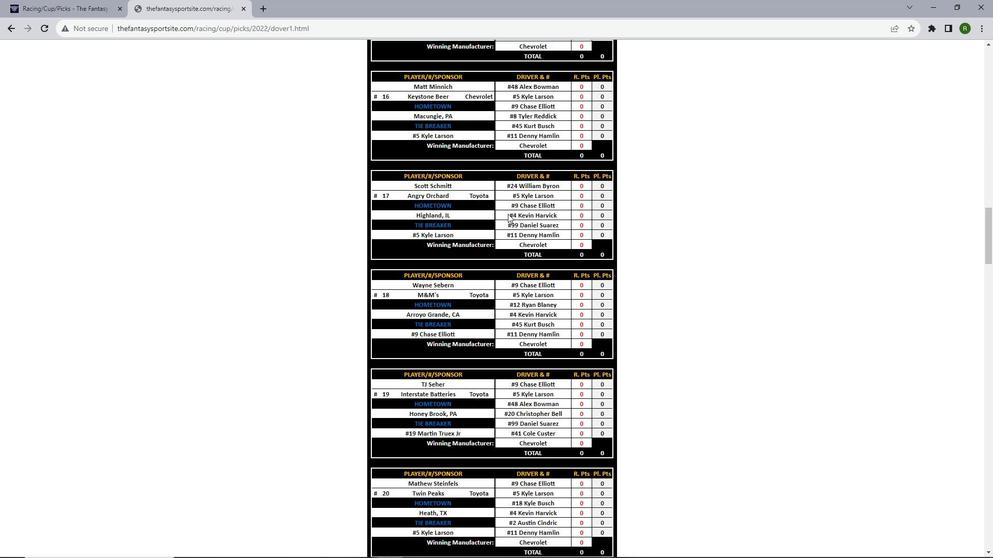 
Action: Mouse scrolled (508, 213) with delta (0, 0)
Screenshot: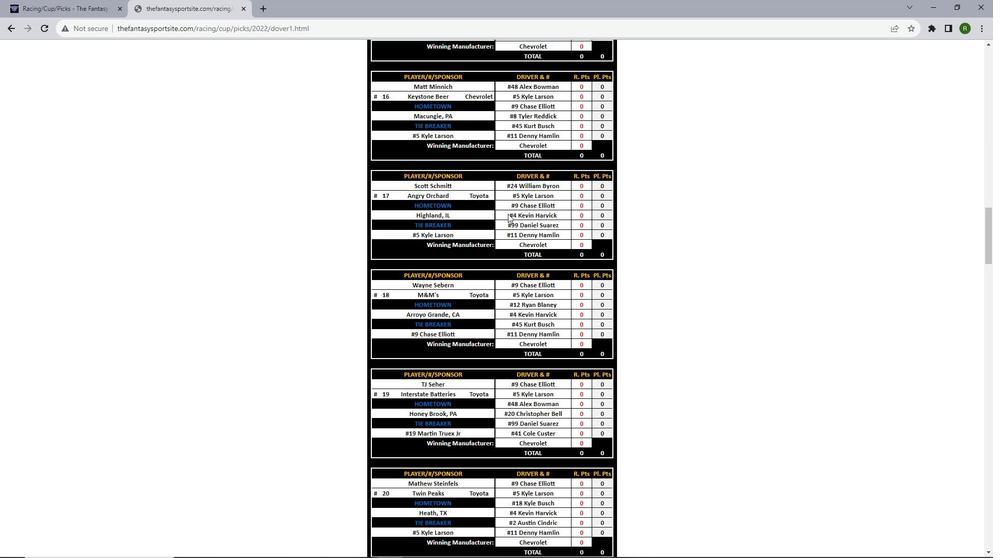 
Action: Mouse scrolled (508, 213) with delta (0, 0)
Screenshot: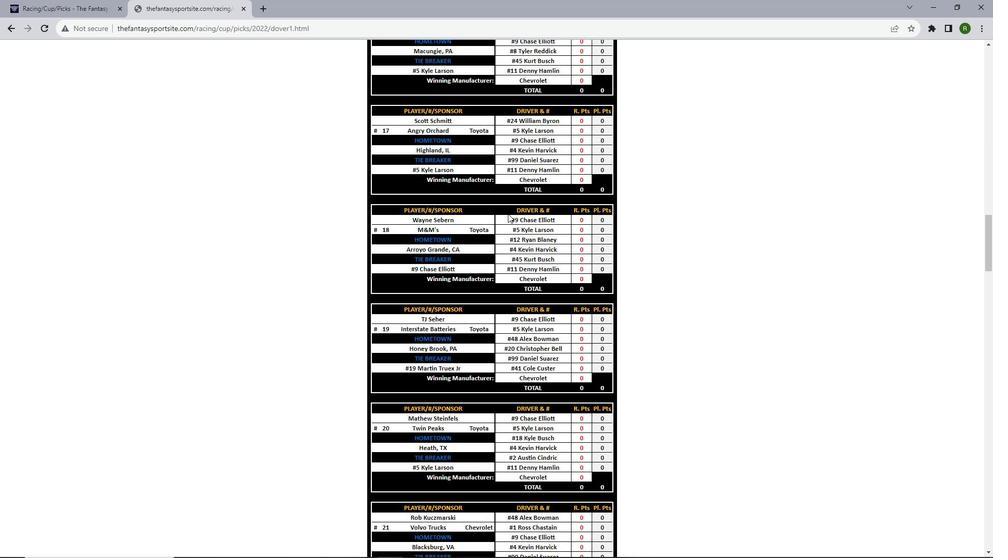 
Action: Mouse scrolled (508, 213) with delta (0, 0)
Screenshot: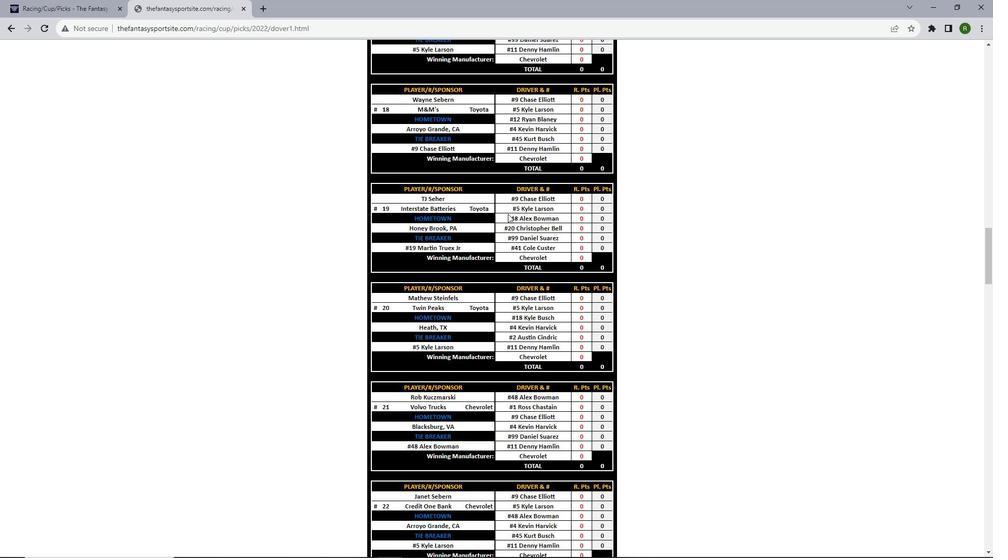 
Action: Mouse scrolled (508, 213) with delta (0, 0)
Screenshot: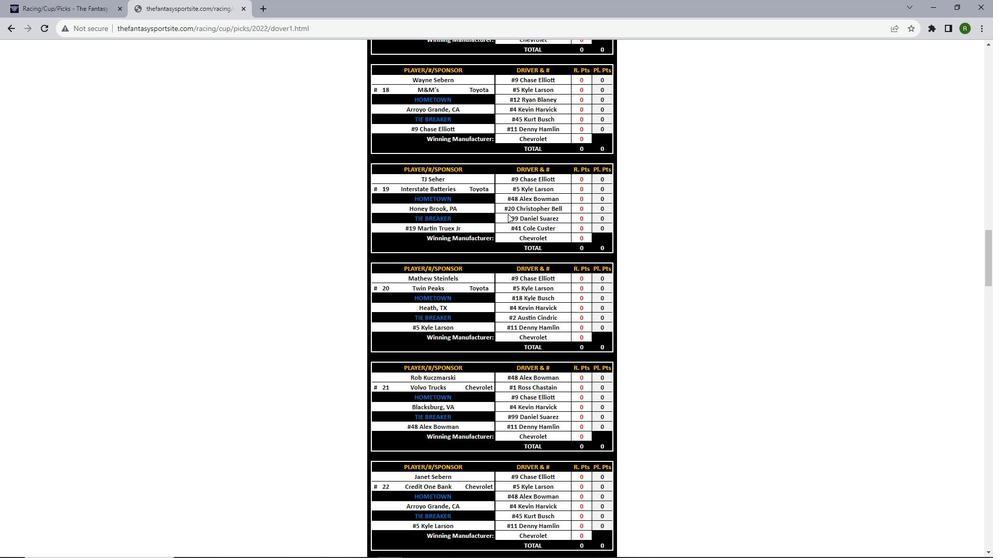 
Action: Mouse scrolled (508, 213) with delta (0, 0)
Screenshot: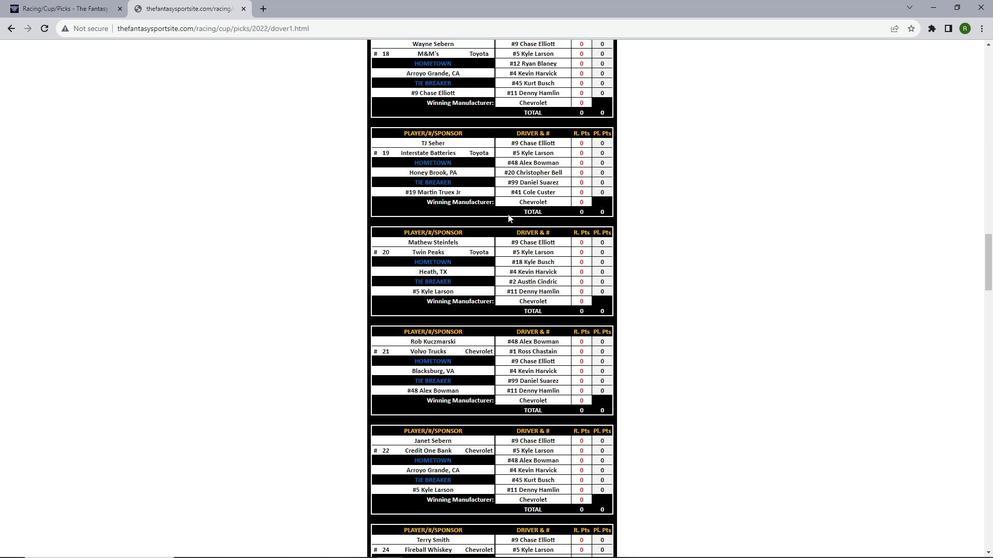 
Action: Mouse scrolled (508, 213) with delta (0, 0)
Screenshot: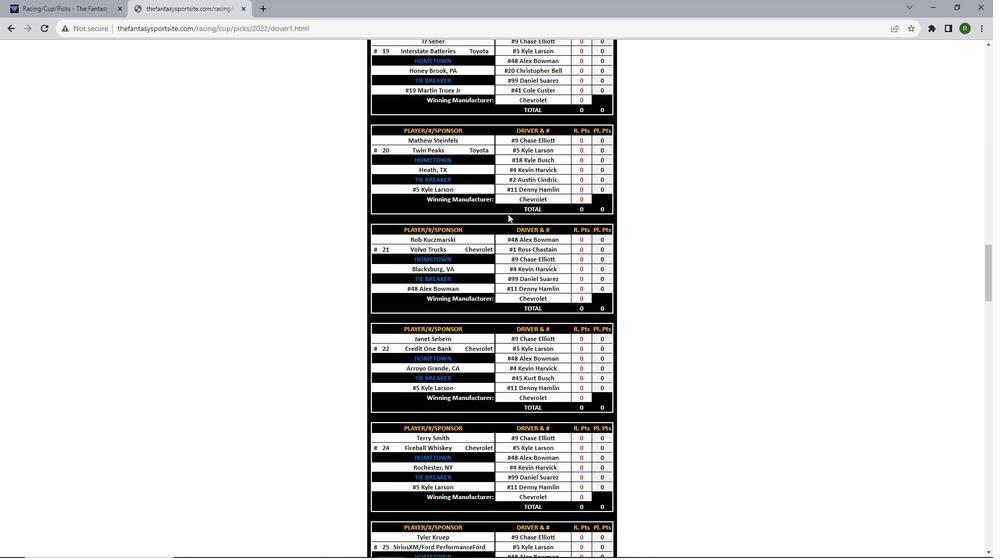 
Action: Mouse scrolled (508, 213) with delta (0, 0)
Screenshot: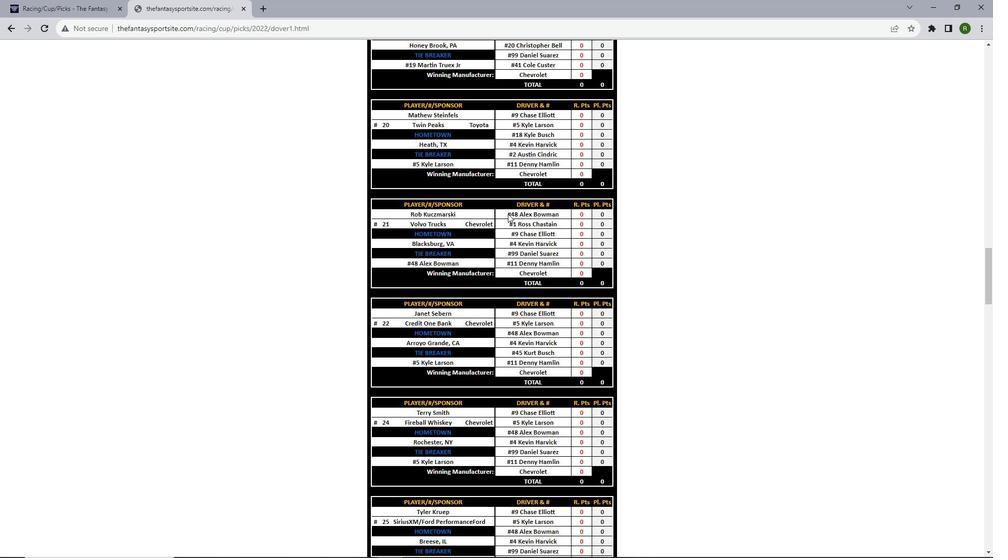 
Action: Mouse scrolled (508, 213) with delta (0, 0)
Screenshot: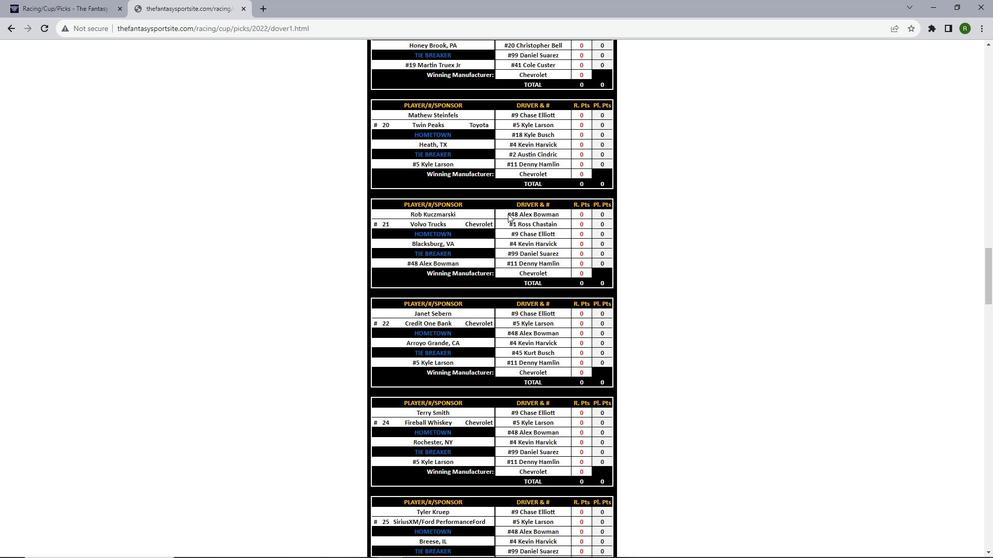 
Action: Mouse scrolled (508, 213) with delta (0, 0)
Screenshot: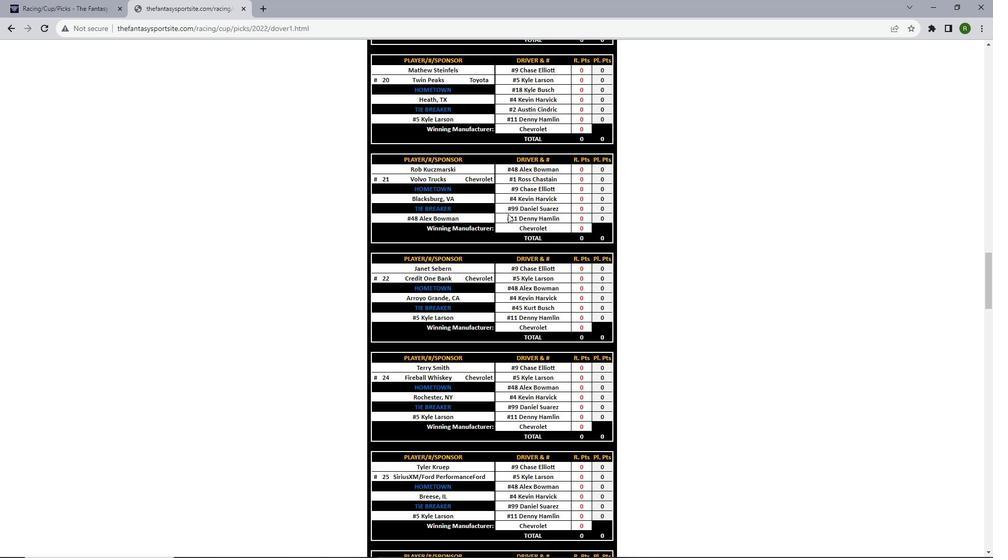 
Action: Mouse scrolled (508, 213) with delta (0, 0)
Screenshot: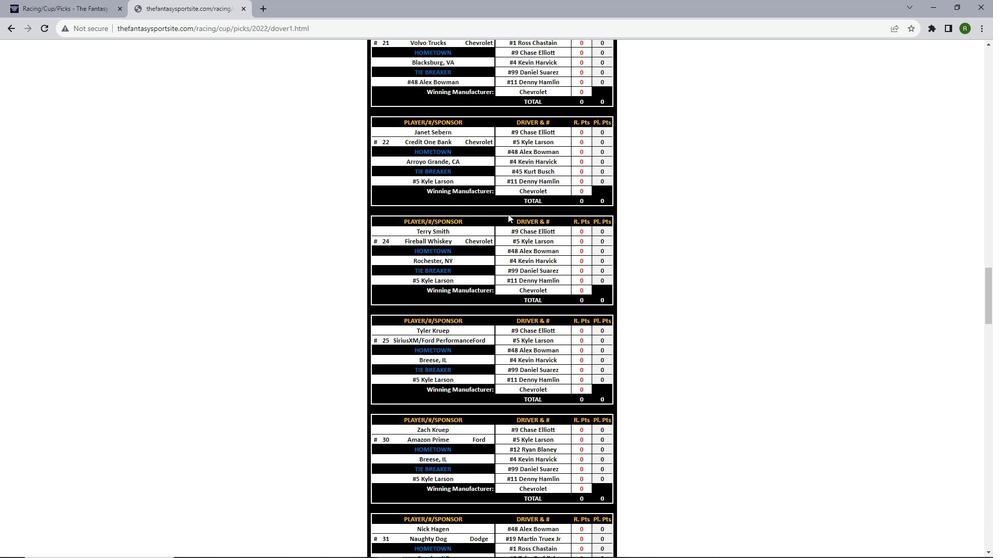 
Action: Mouse scrolled (508, 213) with delta (0, 0)
Screenshot: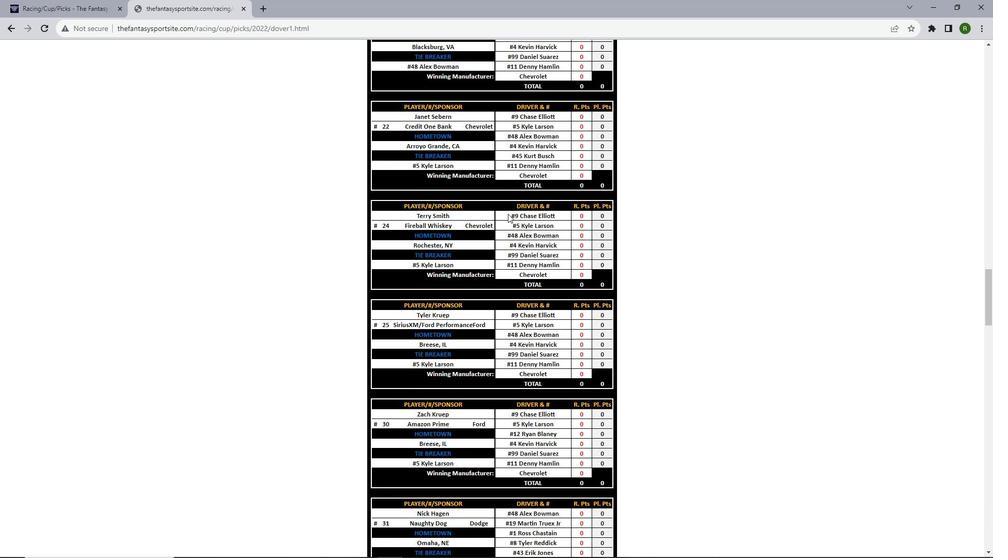 
Action: Mouse scrolled (508, 213) with delta (0, 0)
Screenshot: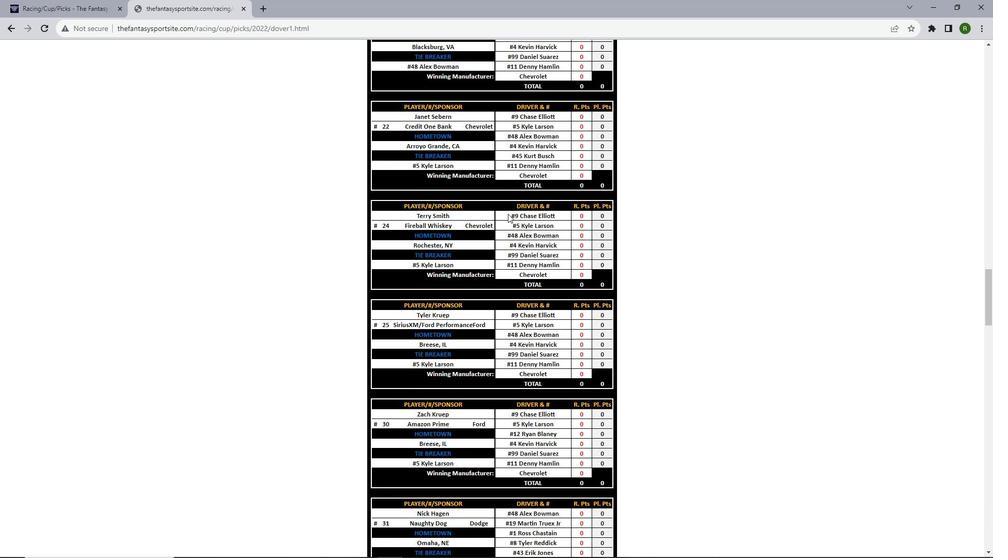 
Action: Mouse scrolled (508, 213) with delta (0, 0)
Screenshot: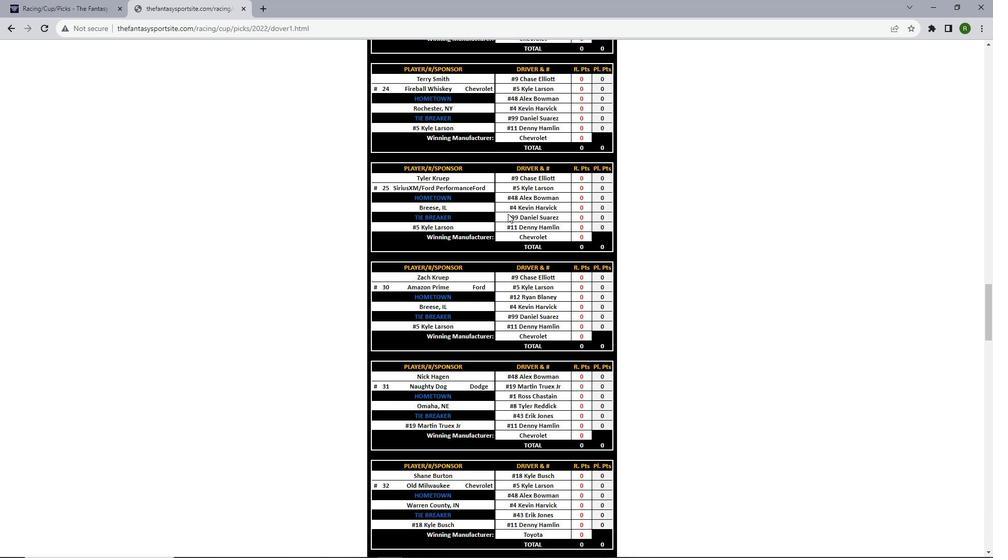
Action: Mouse scrolled (508, 213) with delta (0, 0)
Screenshot: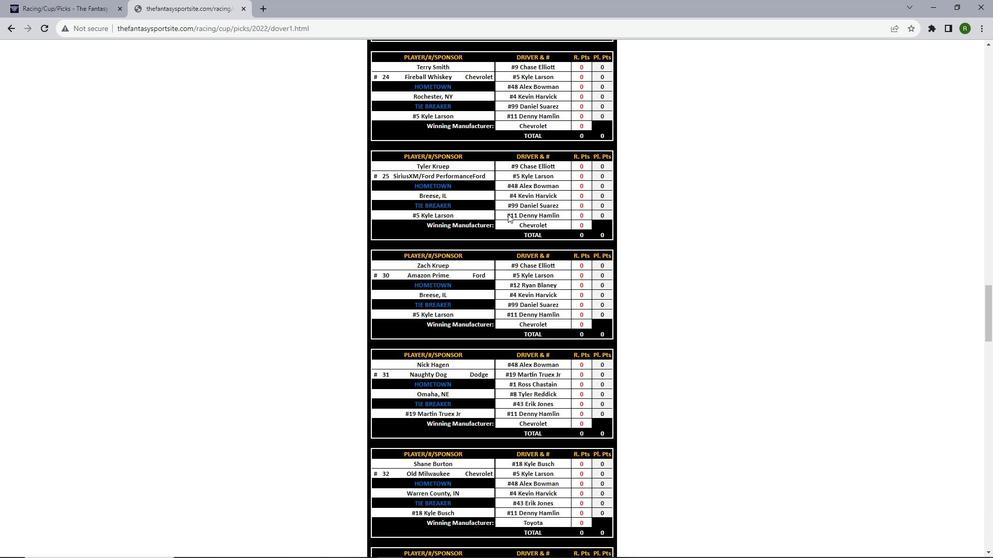 
Action: Mouse scrolled (508, 213) with delta (0, 0)
Screenshot: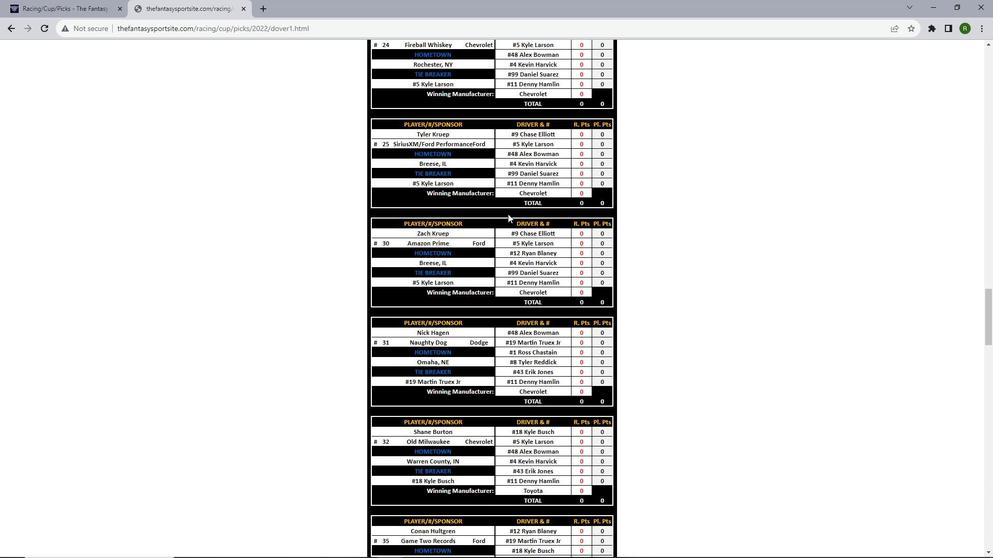 
Action: Mouse scrolled (508, 213) with delta (0, 0)
Screenshot: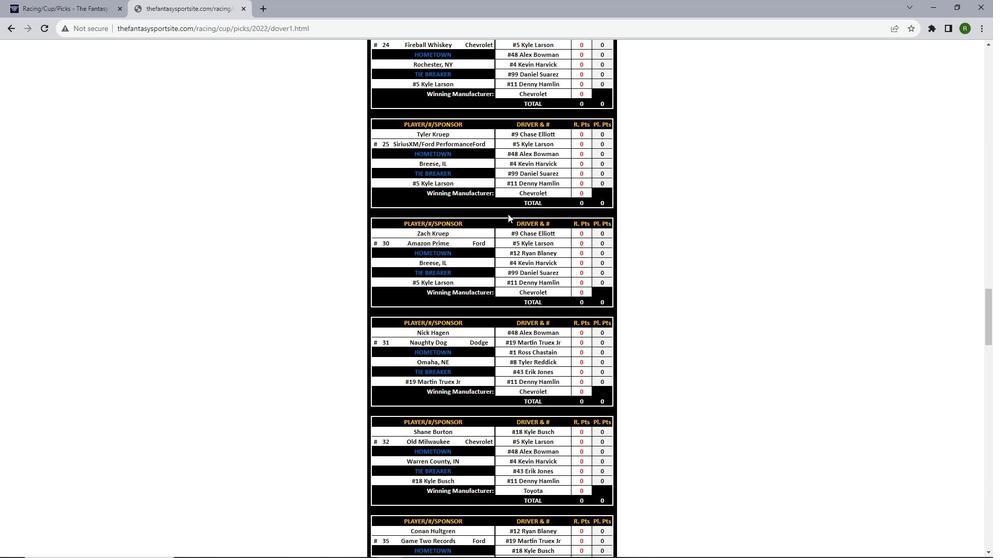 
Action: Mouse scrolled (508, 213) with delta (0, 0)
Screenshot: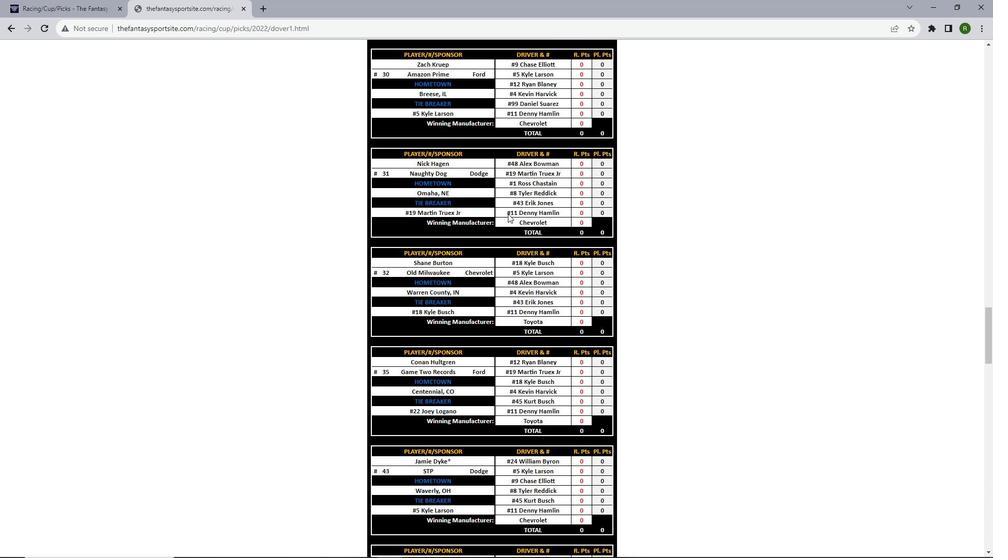 
Action: Mouse scrolled (508, 213) with delta (0, 0)
Screenshot: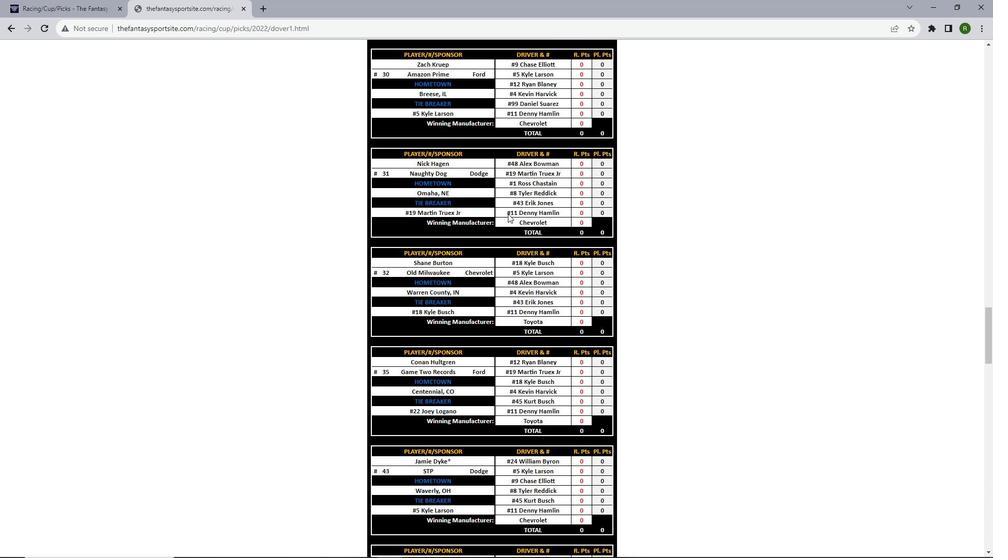 
Action: Mouse scrolled (508, 213) with delta (0, 0)
Screenshot: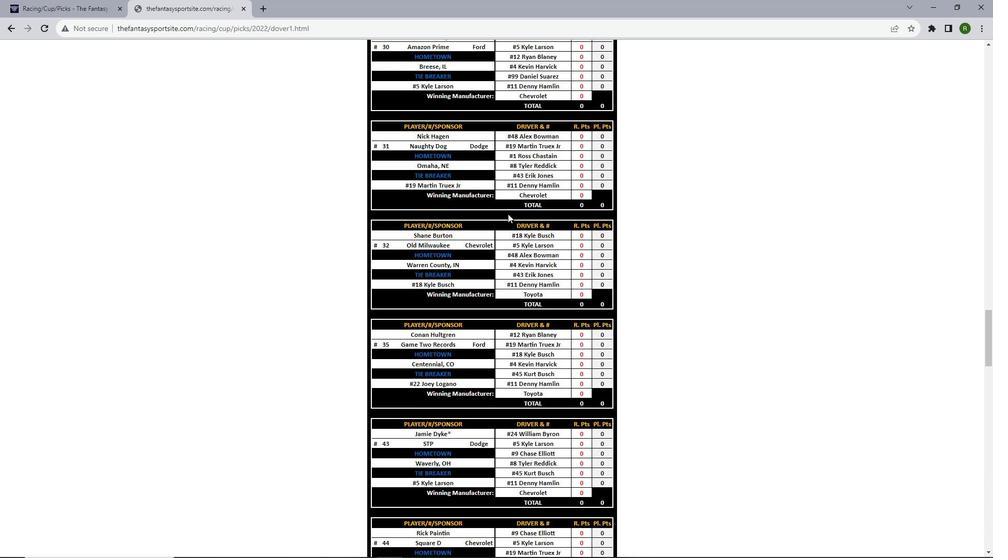 
Action: Mouse scrolled (508, 213) with delta (0, 0)
Screenshot: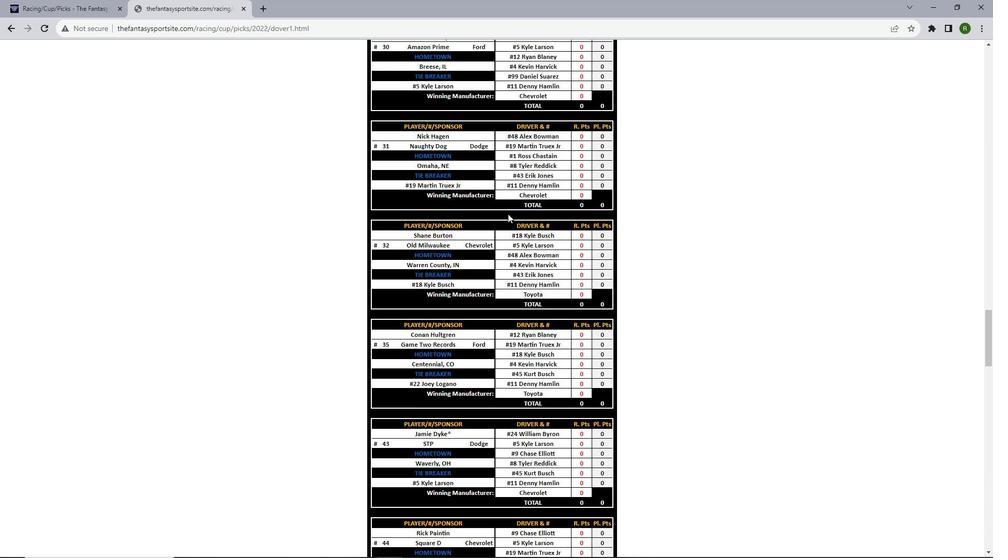 
Action: Mouse scrolled (508, 213) with delta (0, 0)
Screenshot: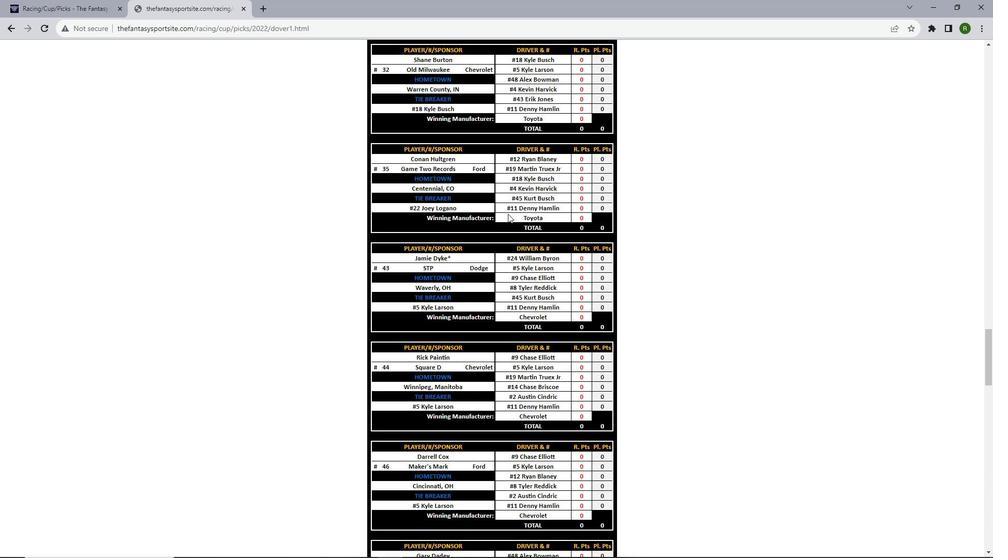 
Action: Mouse scrolled (508, 213) with delta (0, 0)
Screenshot: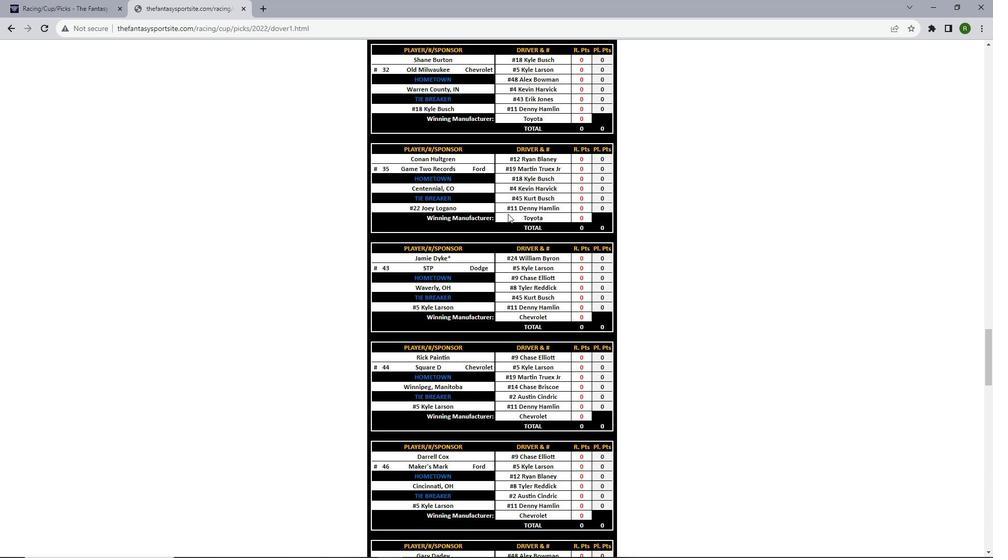 
Action: Mouse scrolled (508, 213) with delta (0, 0)
Screenshot: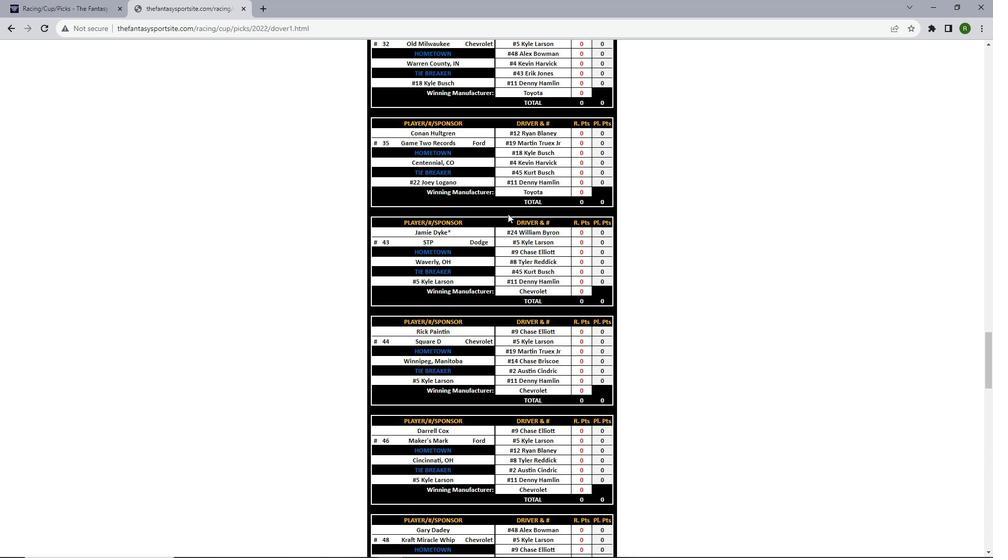 
Action: Mouse scrolled (508, 213) with delta (0, 0)
Screenshot: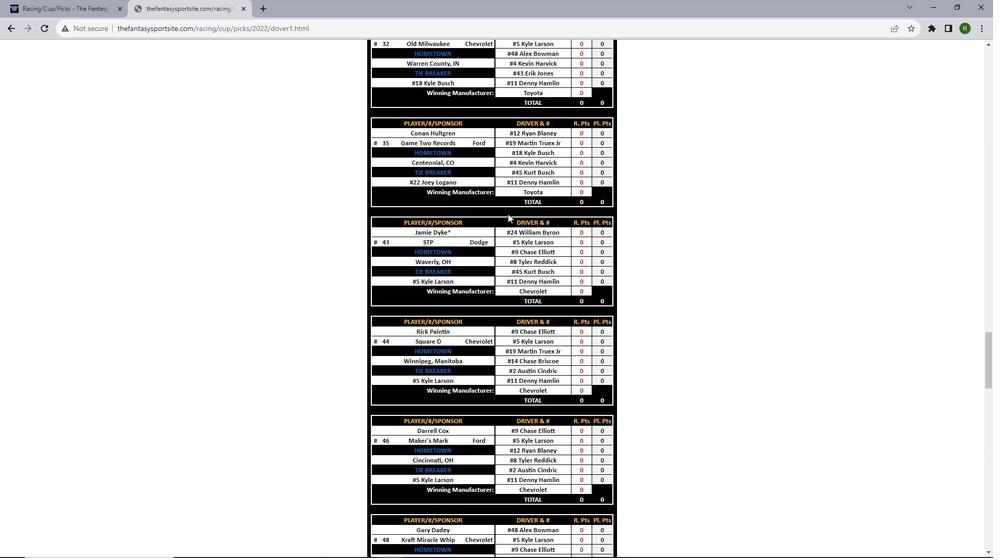 
Action: Mouse scrolled (508, 213) with delta (0, 0)
Screenshot: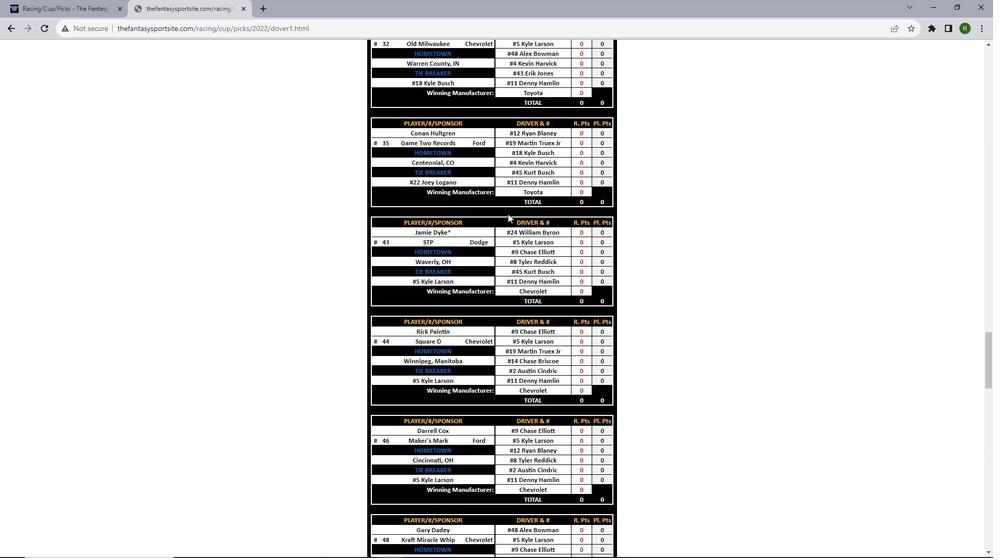 
Action: Mouse scrolled (508, 213) with delta (0, 0)
Screenshot: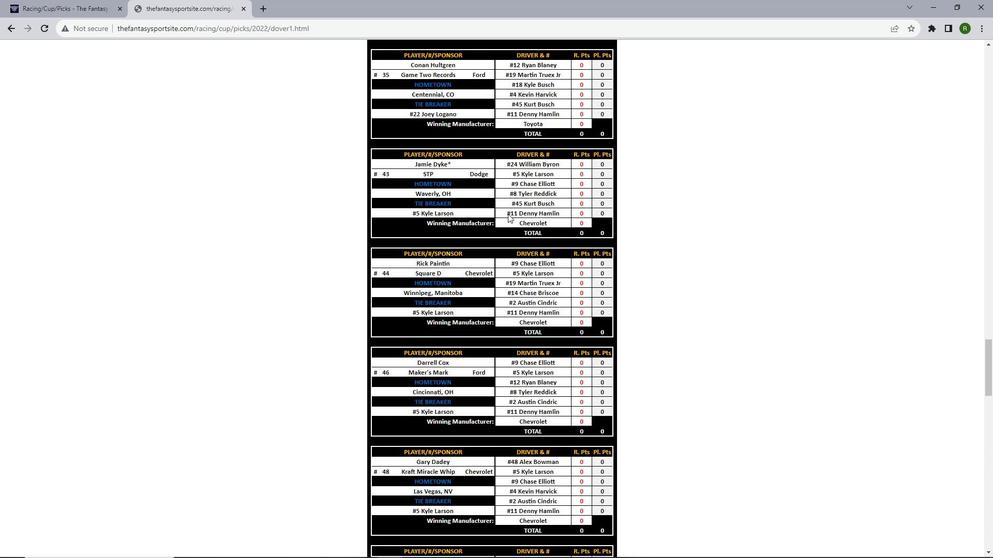 
Action: Mouse scrolled (508, 213) with delta (0, 0)
Screenshot: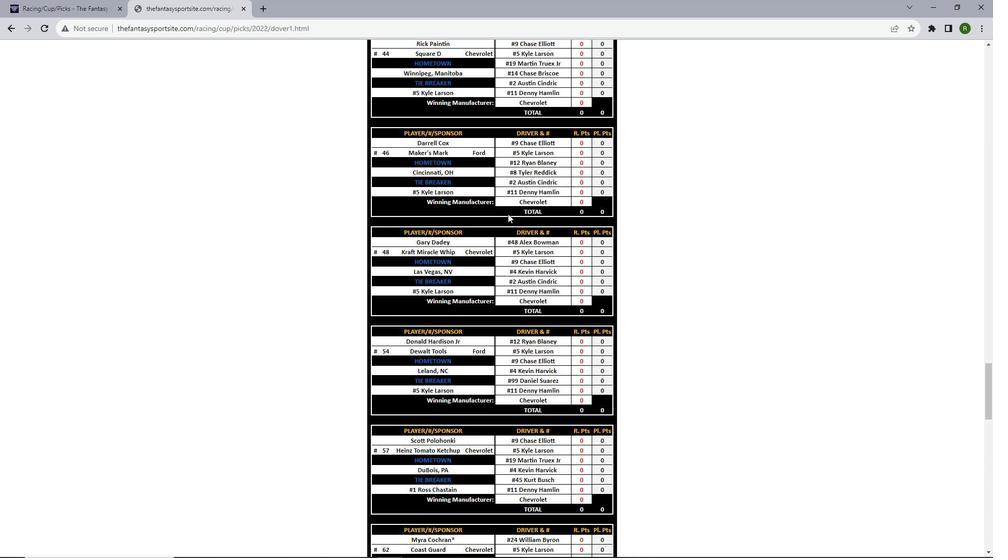 
Action: Mouse scrolled (508, 213) with delta (0, 0)
Screenshot: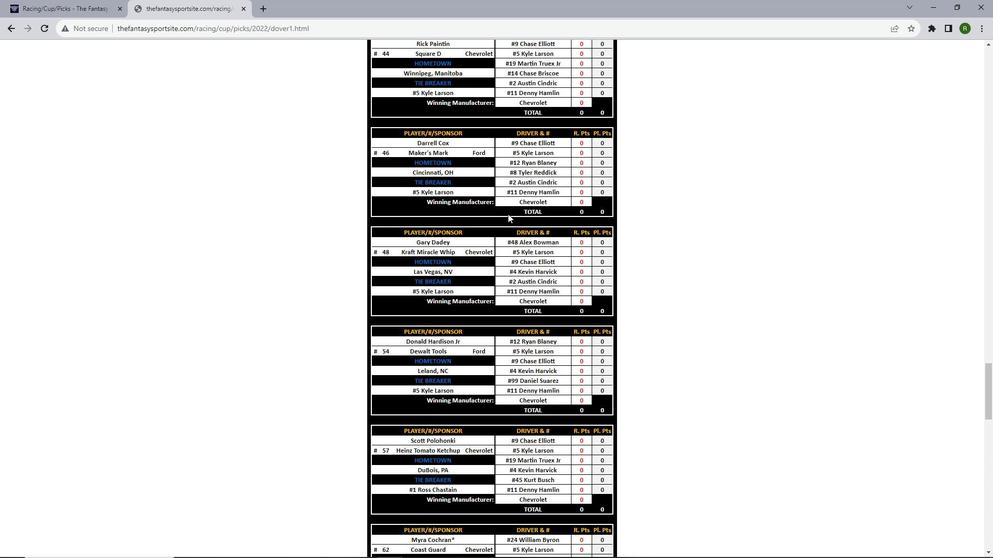 
Action: Mouse scrolled (508, 213) with delta (0, 0)
Screenshot: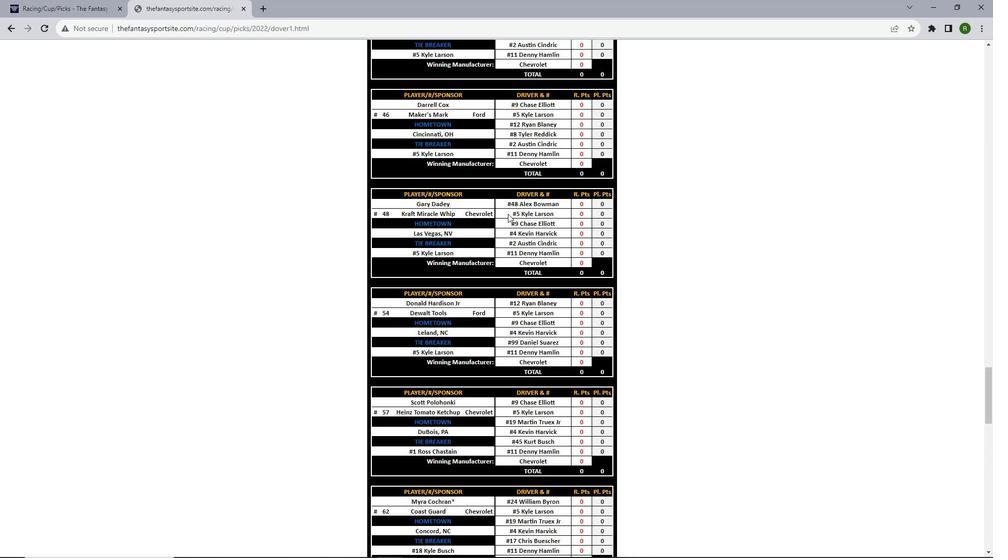 
Action: Mouse scrolled (508, 213) with delta (0, 0)
Screenshot: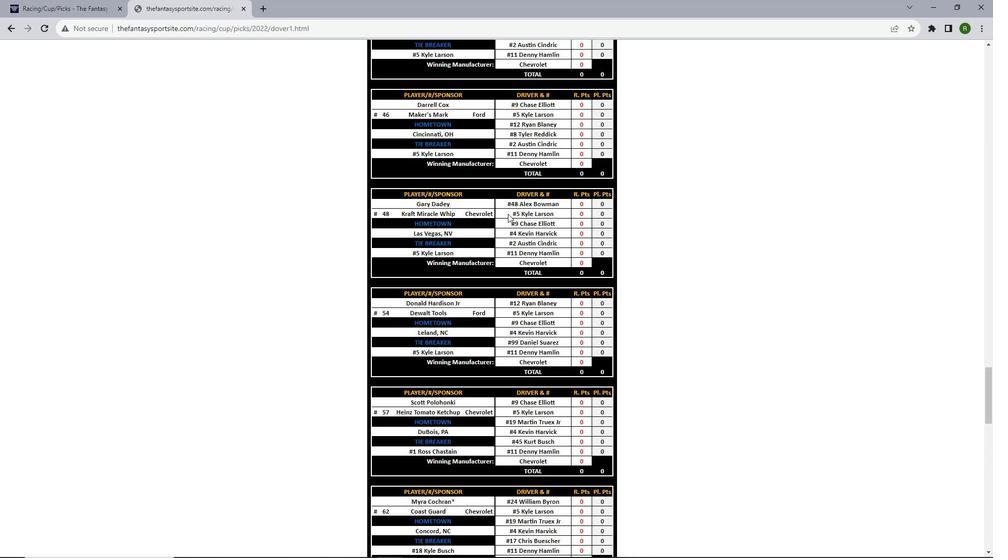 
Action: Mouse scrolled (508, 213) with delta (0, 0)
Screenshot: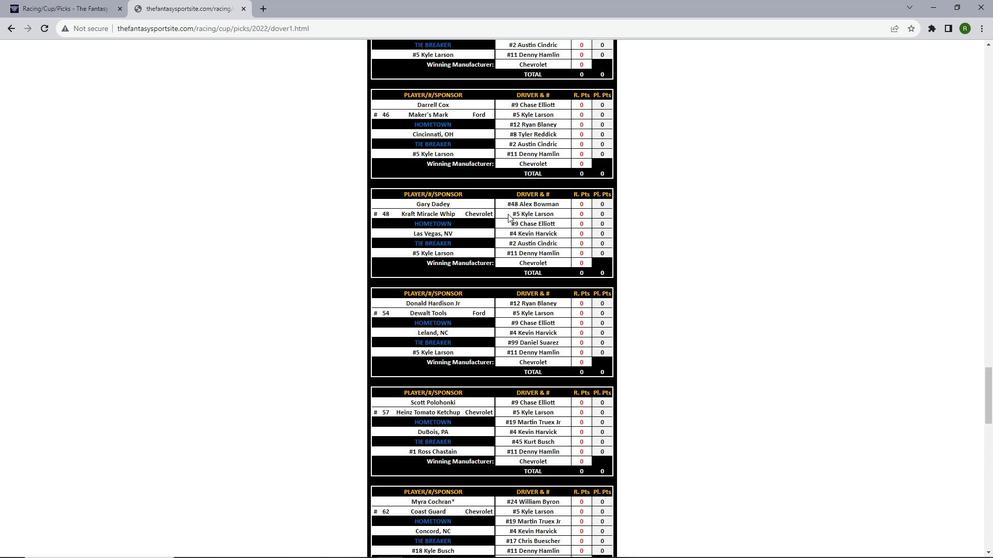 
Action: Mouse scrolled (508, 213) with delta (0, 0)
Screenshot: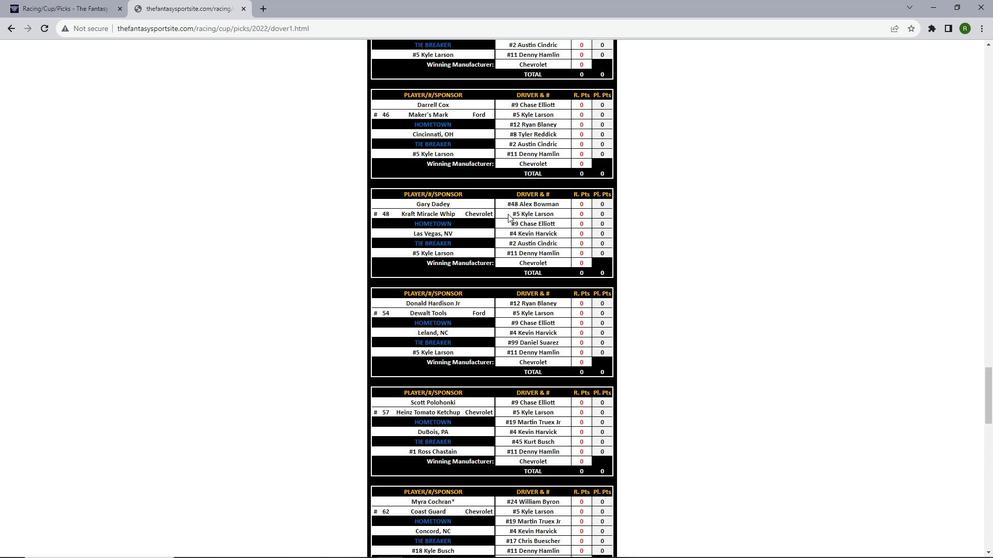 
Action: Mouse scrolled (508, 213) with delta (0, 0)
Screenshot: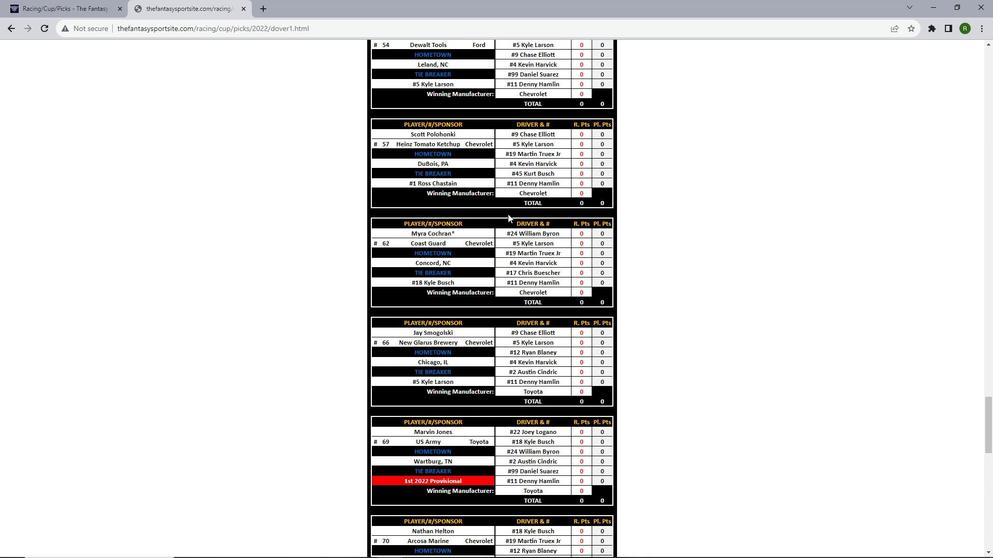 
Action: Mouse scrolled (508, 213) with delta (0, 0)
Screenshot: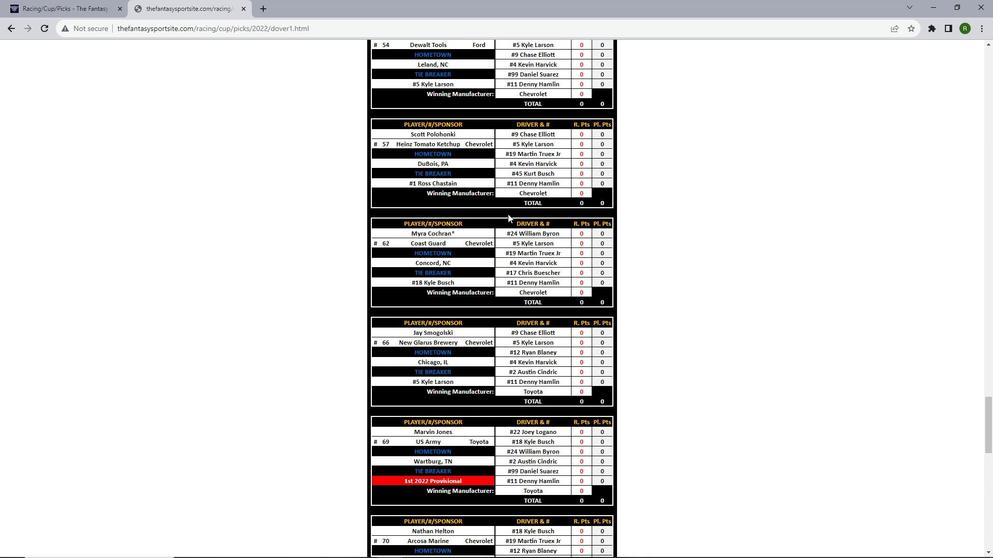 
Action: Mouse scrolled (508, 213) with delta (0, 0)
Screenshot: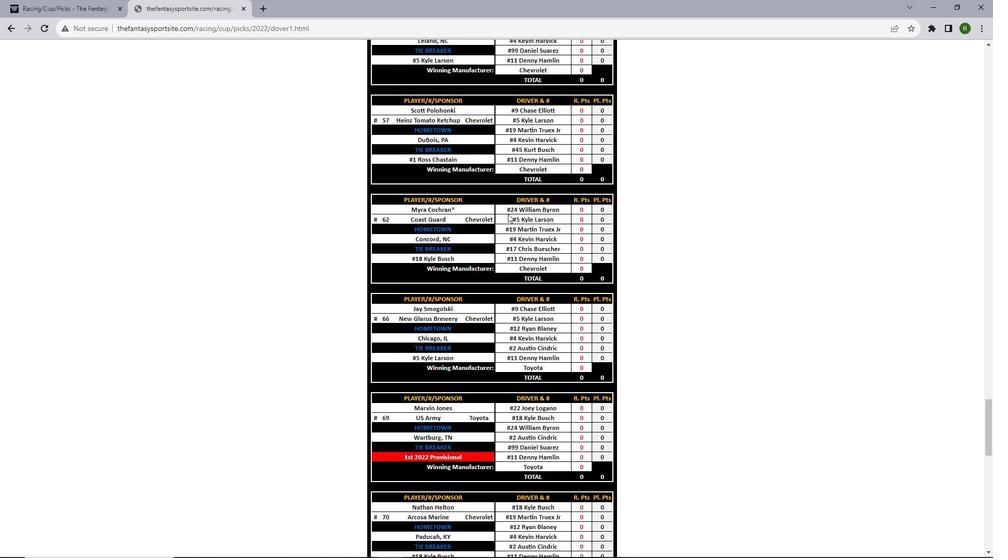 
Action: Mouse scrolled (508, 213) with delta (0, 0)
Screenshot: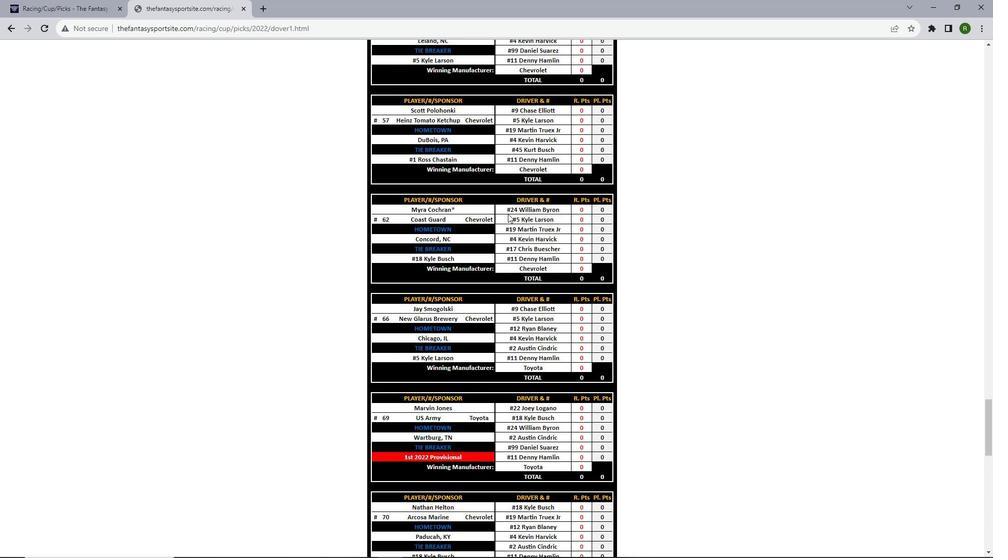
Action: Mouse scrolled (508, 213) with delta (0, 0)
Screenshot: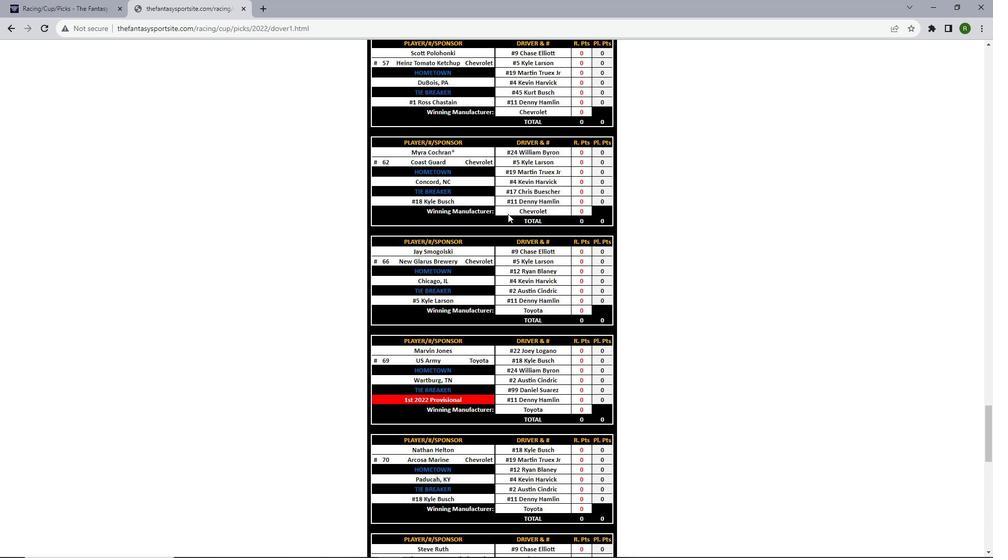 
Action: Mouse scrolled (508, 213) with delta (0, 0)
Screenshot: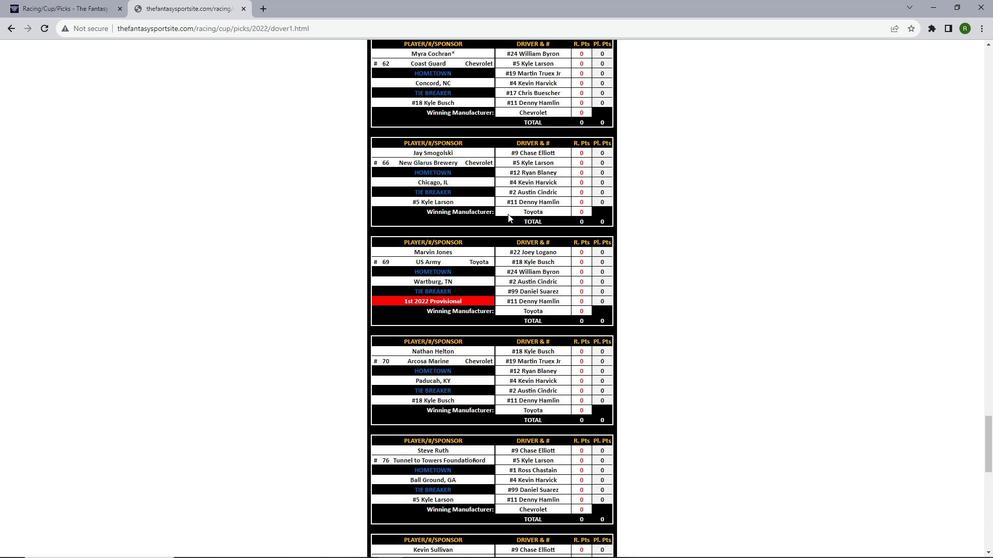 
Action: Mouse scrolled (508, 213) with delta (0, 0)
Screenshot: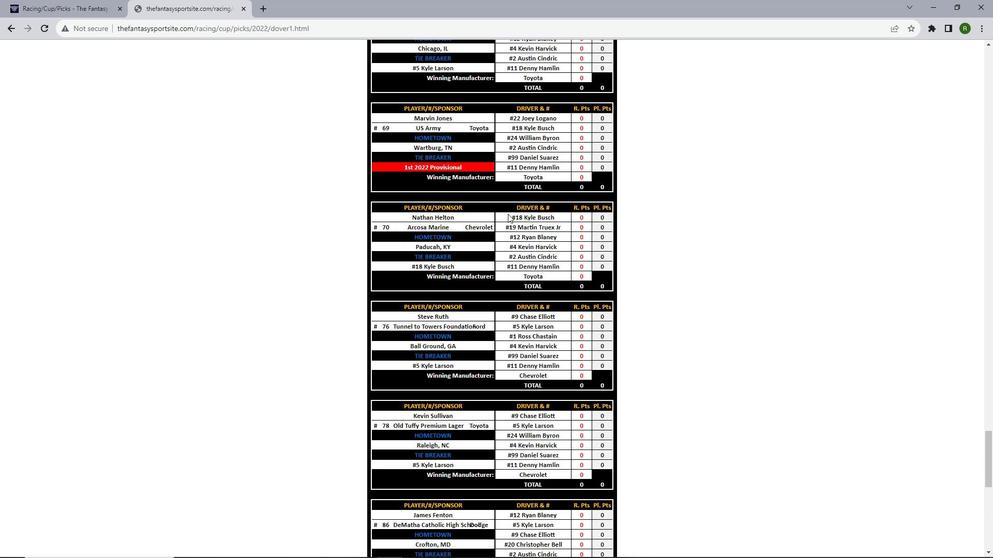 
Action: Mouse scrolled (508, 213) with delta (0, 0)
Screenshot: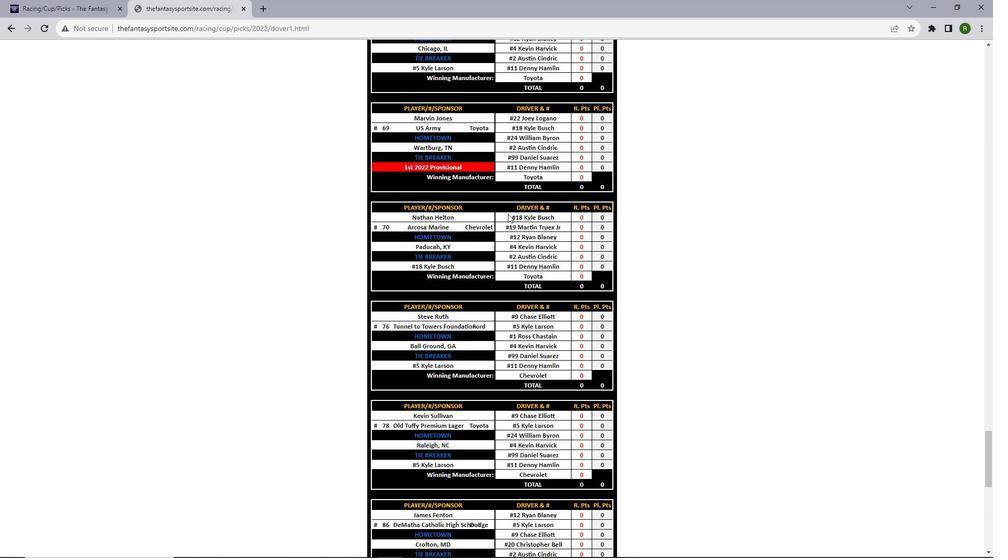 
Action: Mouse scrolled (508, 213) with delta (0, 0)
Screenshot: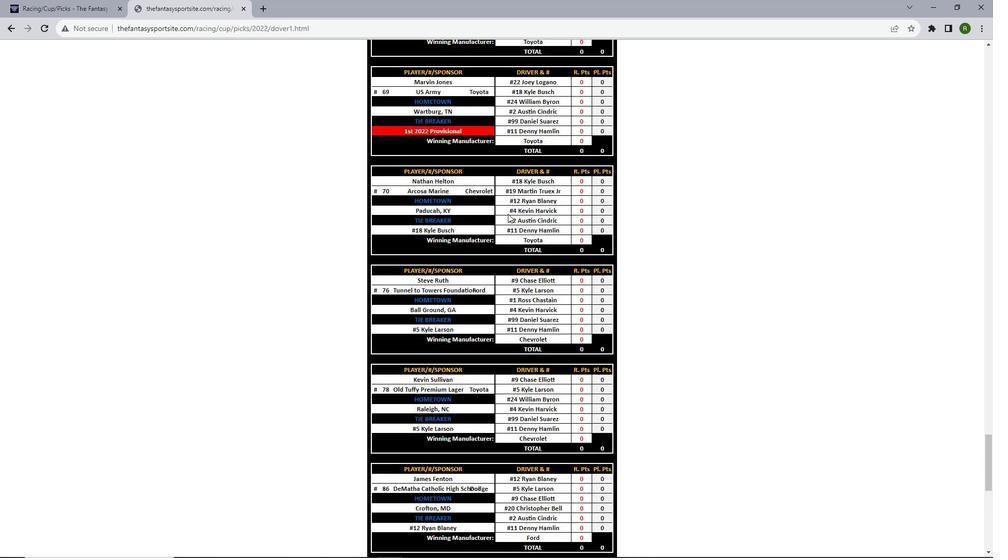 
Action: Mouse scrolled (508, 213) with delta (0, 0)
Screenshot: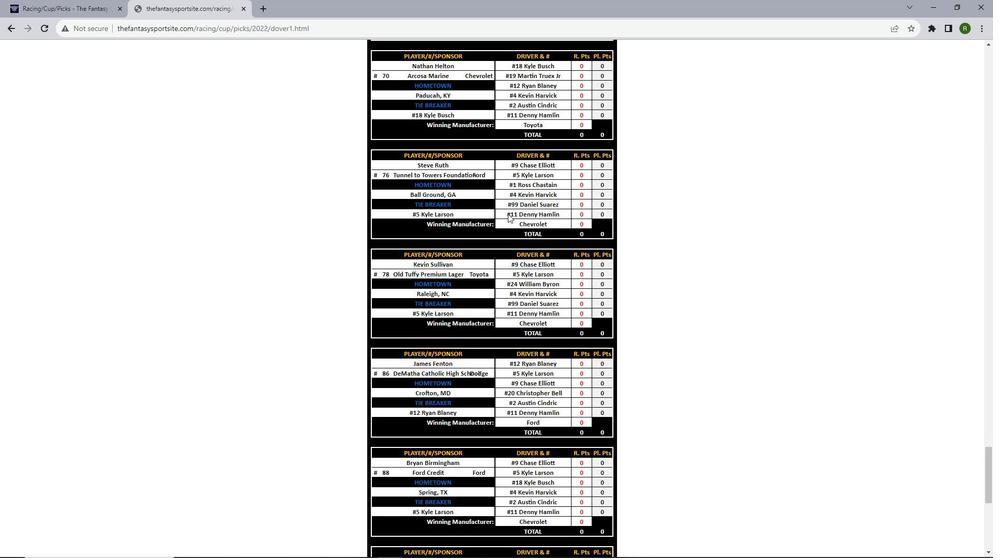 
Action: Mouse scrolled (508, 213) with delta (0, 0)
Screenshot: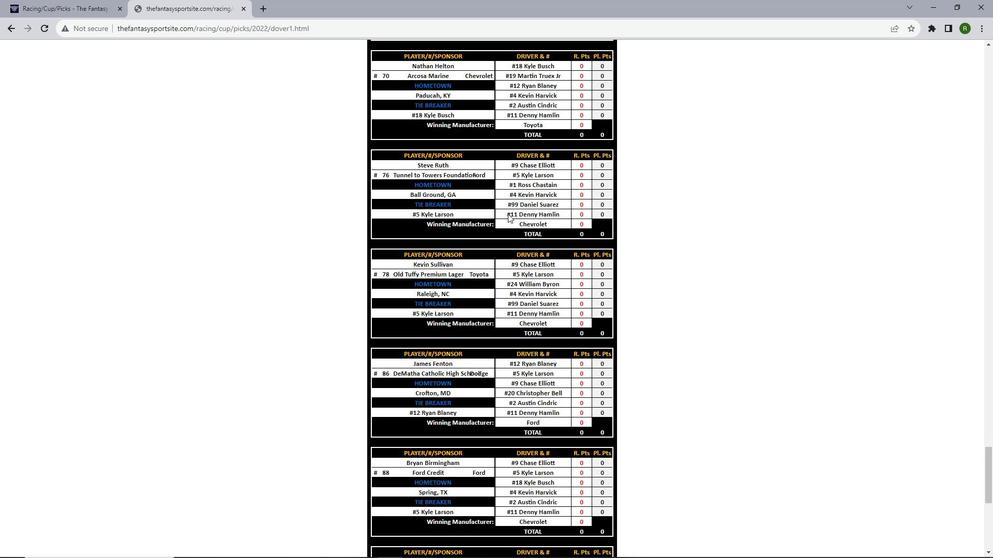 
Action: Mouse scrolled (508, 213) with delta (0, 0)
Screenshot: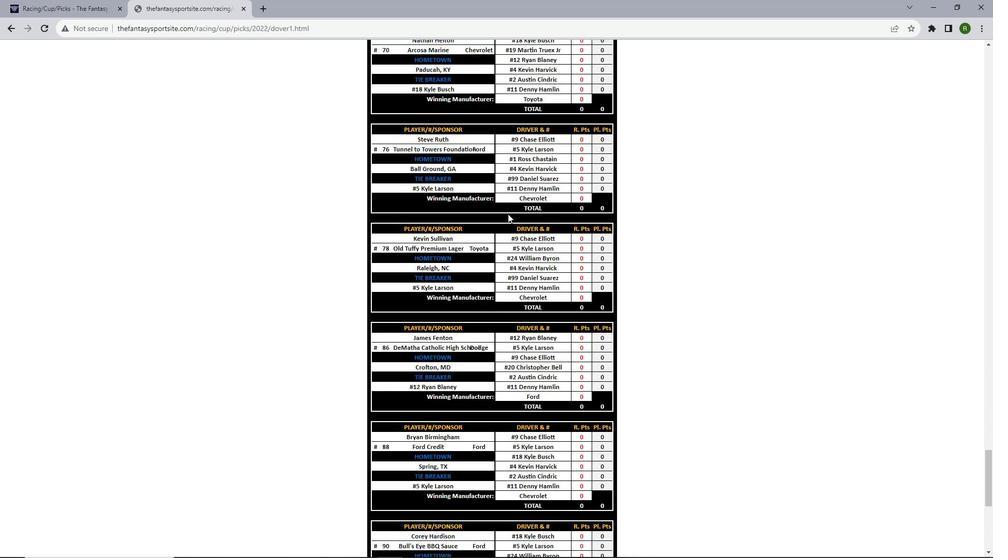 
Action: Mouse scrolled (508, 213) with delta (0, 0)
Screenshot: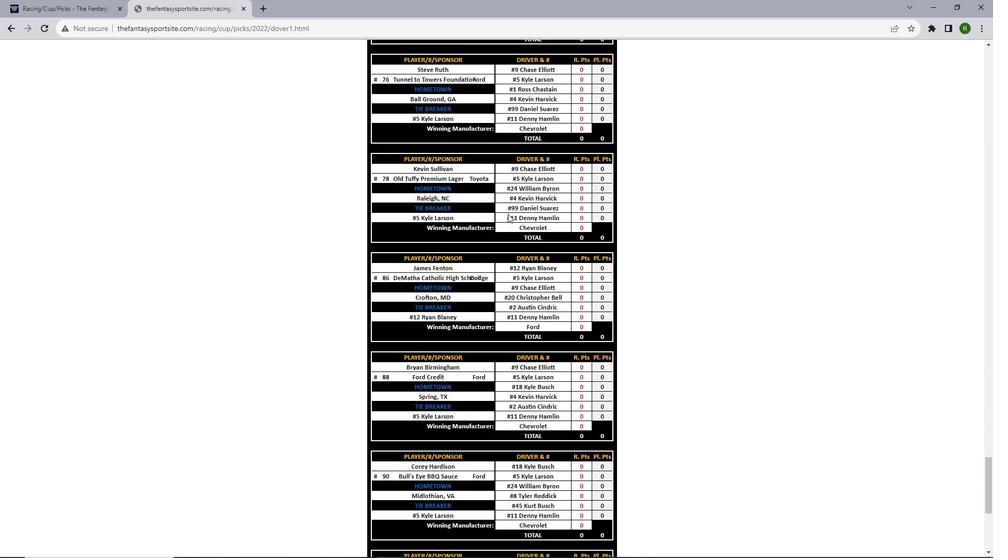 
Action: Mouse scrolled (508, 213) with delta (0, 0)
Screenshot: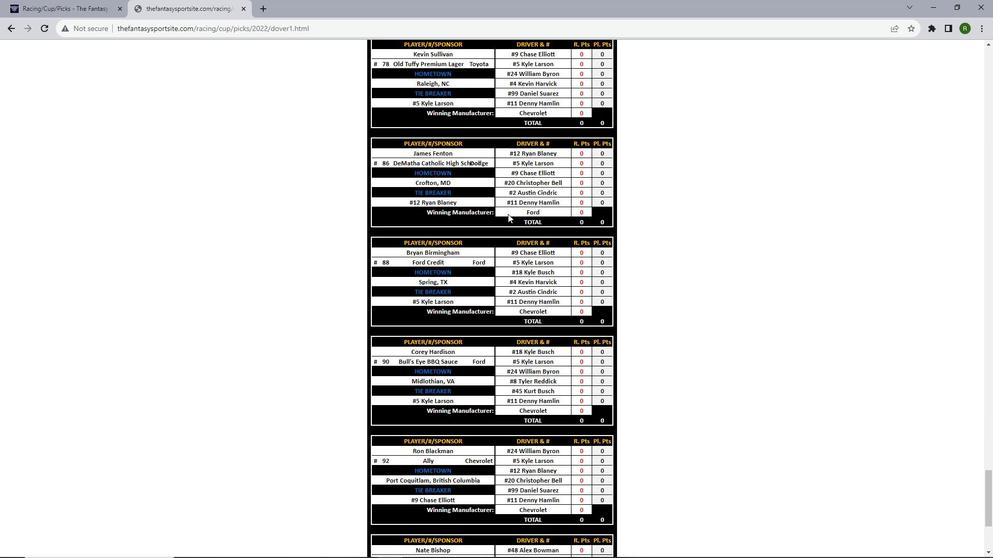 
Action: Mouse scrolled (508, 213) with delta (0, 0)
Screenshot: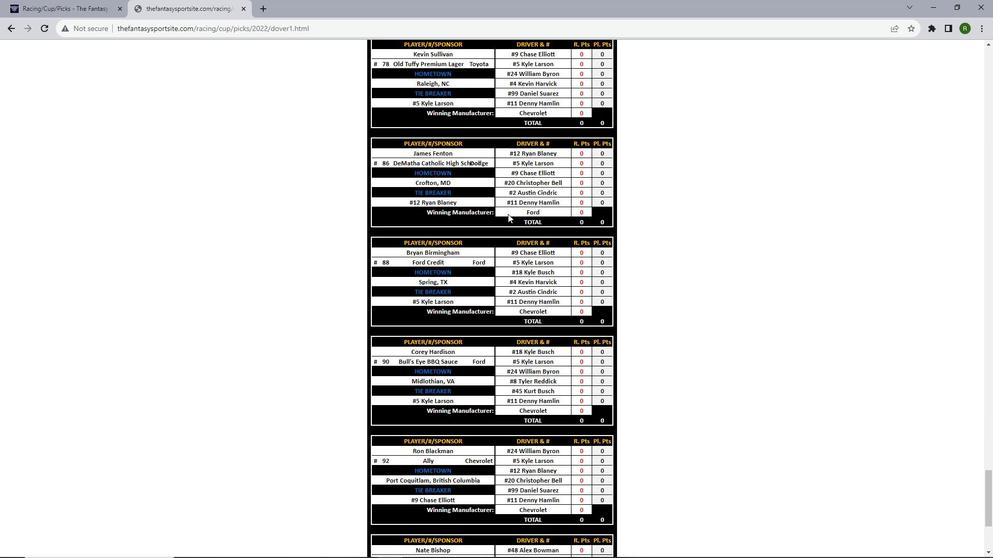 
Action: Mouse scrolled (508, 213) with delta (0, 0)
Screenshot: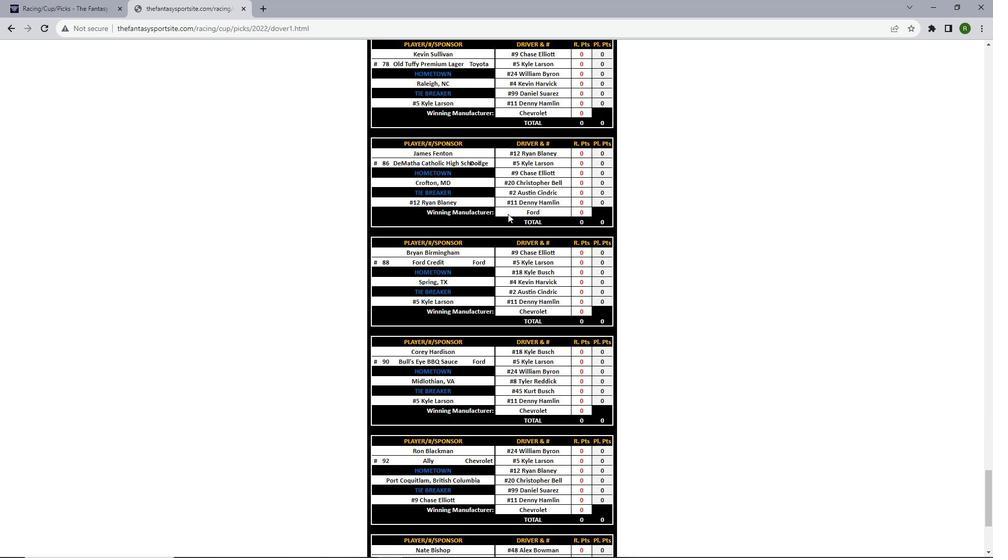 
Action: Mouse scrolled (508, 213) with delta (0, 0)
Screenshot: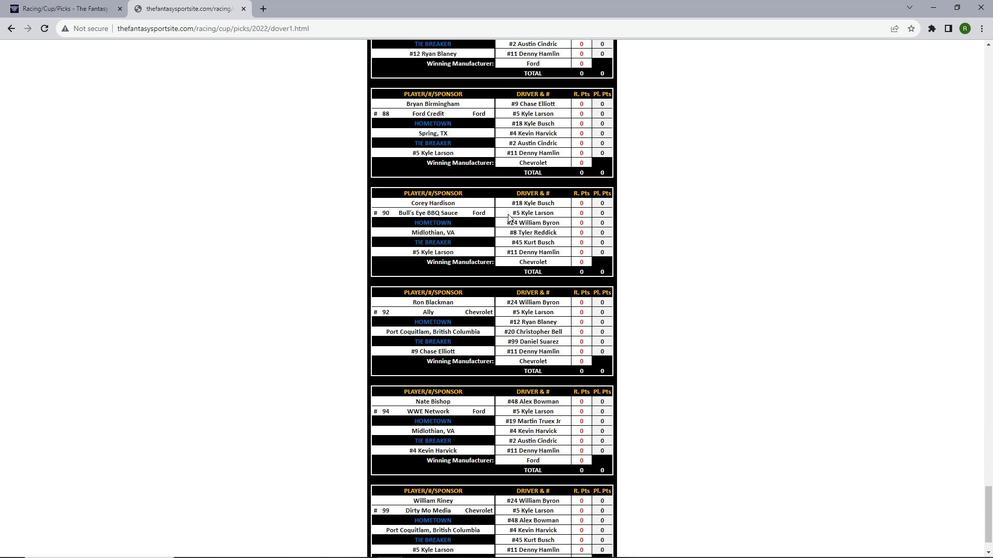 
Action: Mouse scrolled (508, 213) with delta (0, 0)
Screenshot: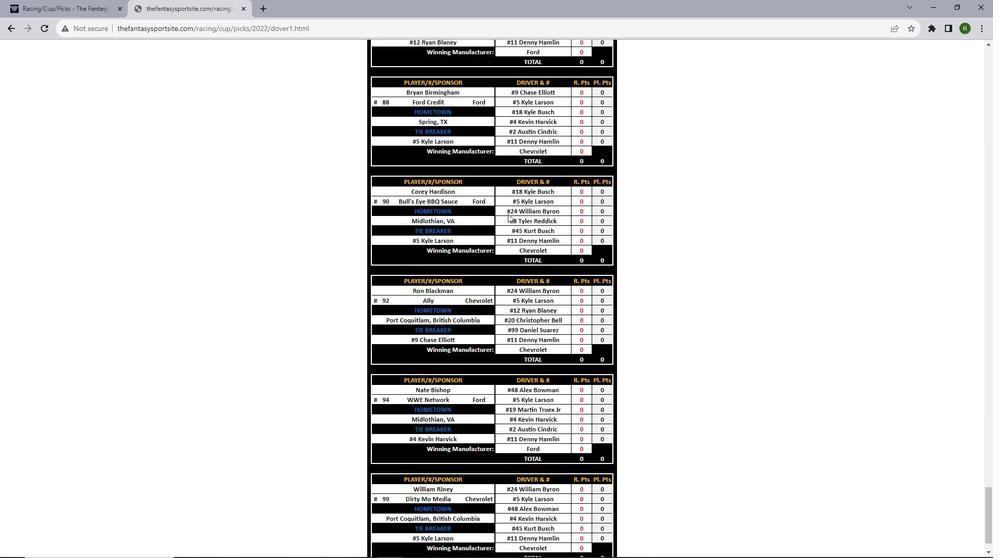 
Action: Mouse scrolled (508, 213) with delta (0, 0)
Screenshot: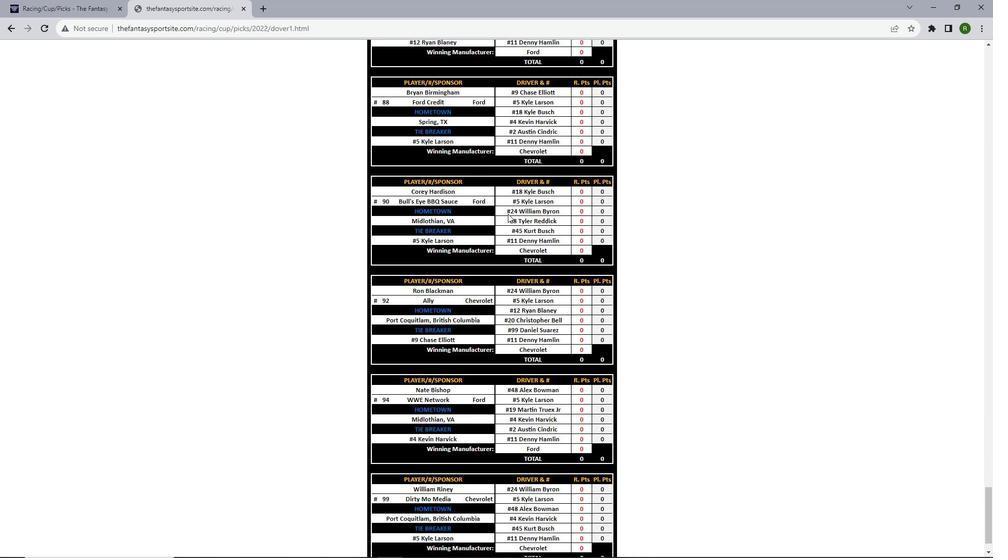 
Action: Mouse scrolled (508, 213) with delta (0, 0)
Screenshot: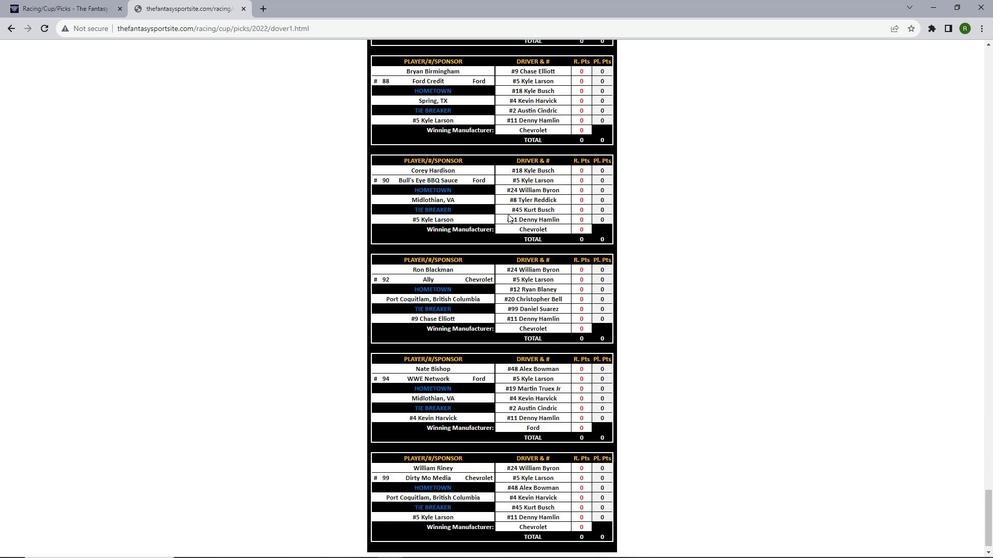 
Action: Mouse scrolled (508, 213) with delta (0, 0)
Screenshot: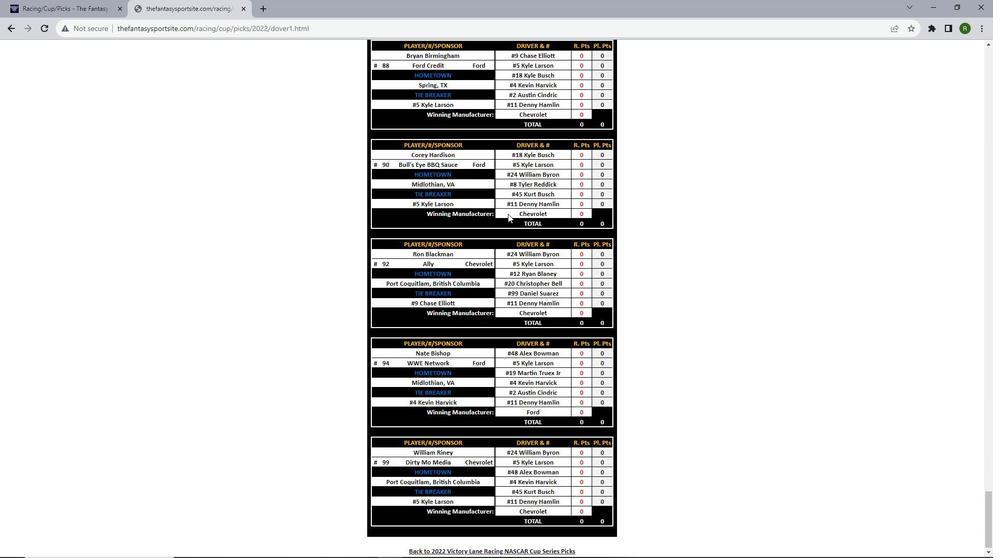 
Action: Mouse scrolled (508, 213) with delta (0, 0)
Screenshot: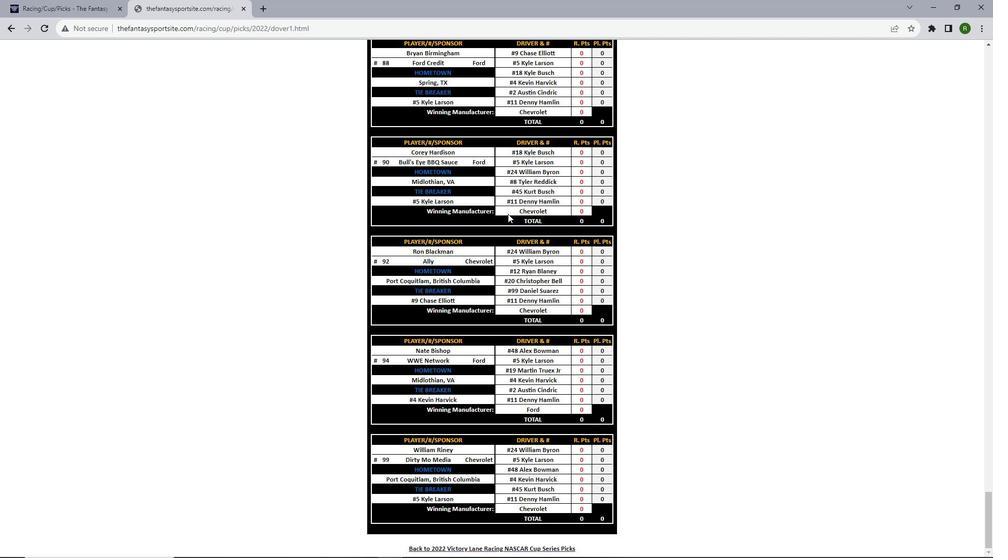 
Action: Mouse scrolled (508, 213) with delta (0, 0)
Screenshot: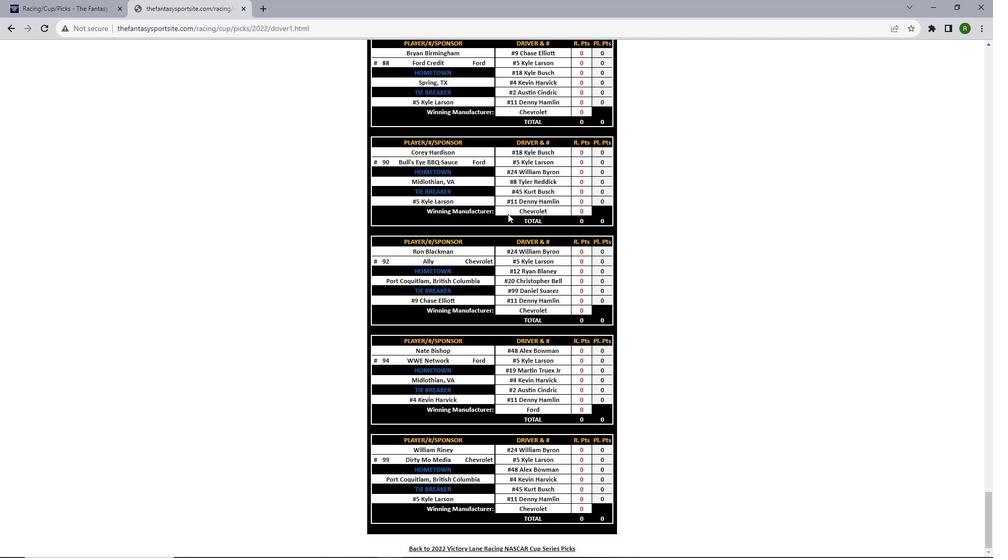 
Action: Mouse scrolled (508, 213) with delta (0, 0)
Screenshot: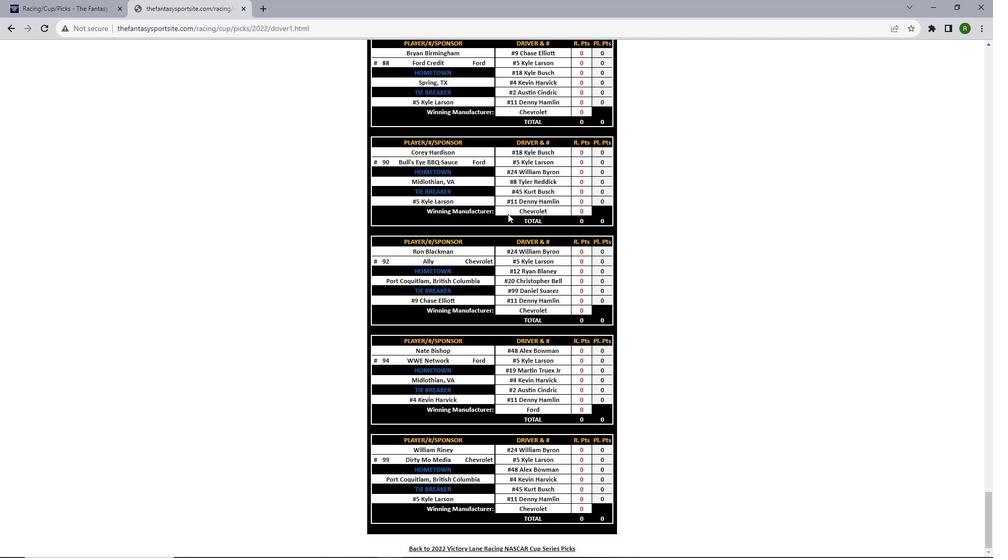 
Action: Mouse scrolled (508, 213) with delta (0, 0)
Screenshot: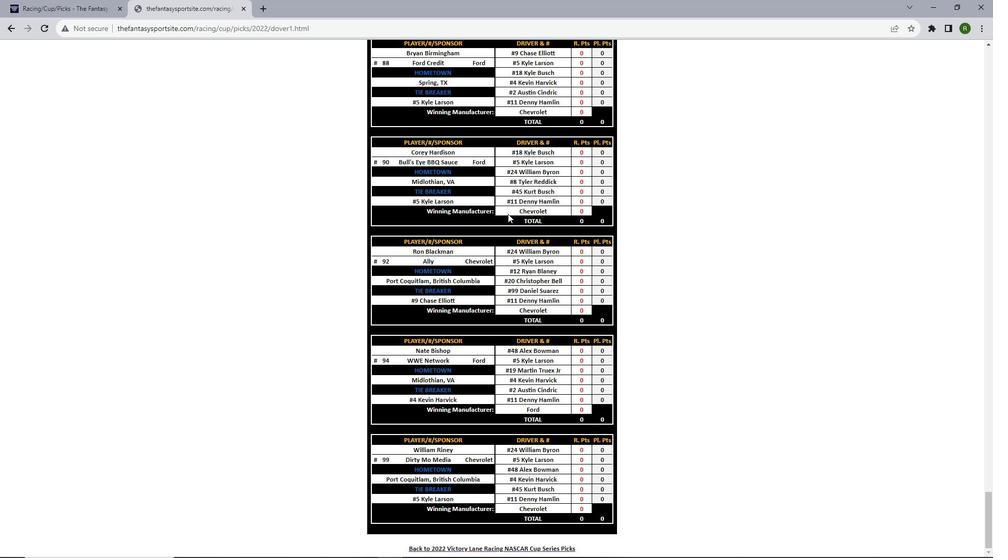 
